 Task: Look for space in Walnut Grove, Canada from 2nd September, 2023 to 6th September, 2023 for 2 adults in price range Rs.15000 to Rs.20000. Place can be entire place with 1  bedroom having 1 bed and 1 bathroom. Property type can be house, flat, guest house, hotel. Booking option can be shelf check-in. Required host language is English.
Action: Mouse moved to (498, 100)
Screenshot: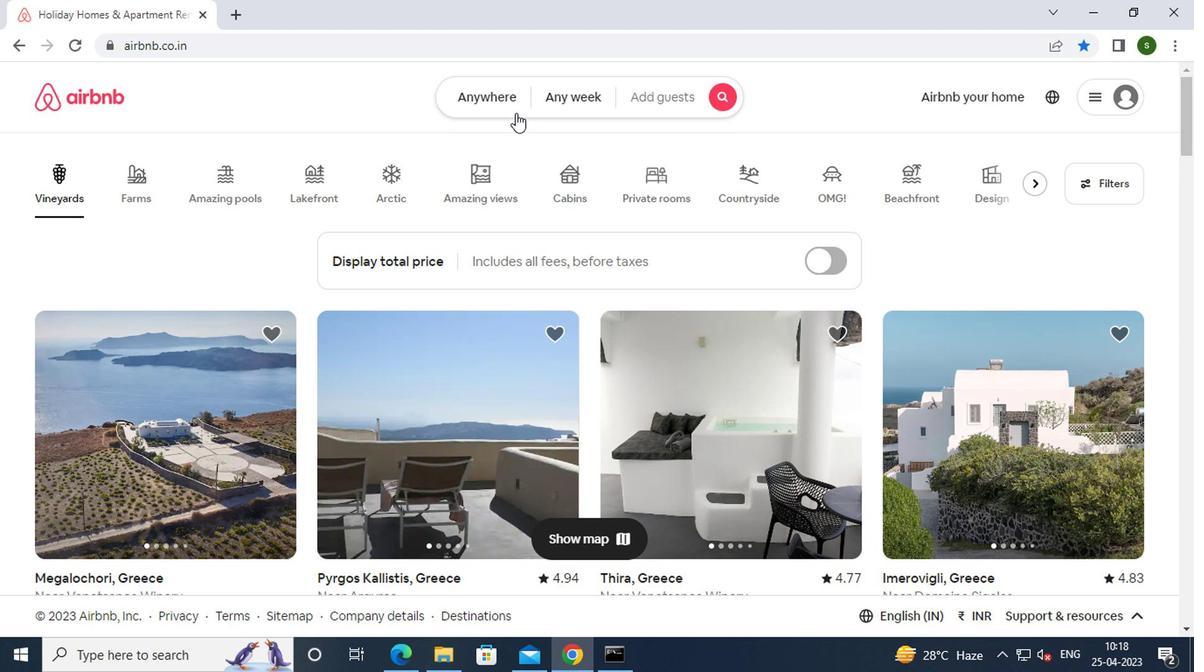 
Action: Mouse pressed left at (498, 100)
Screenshot: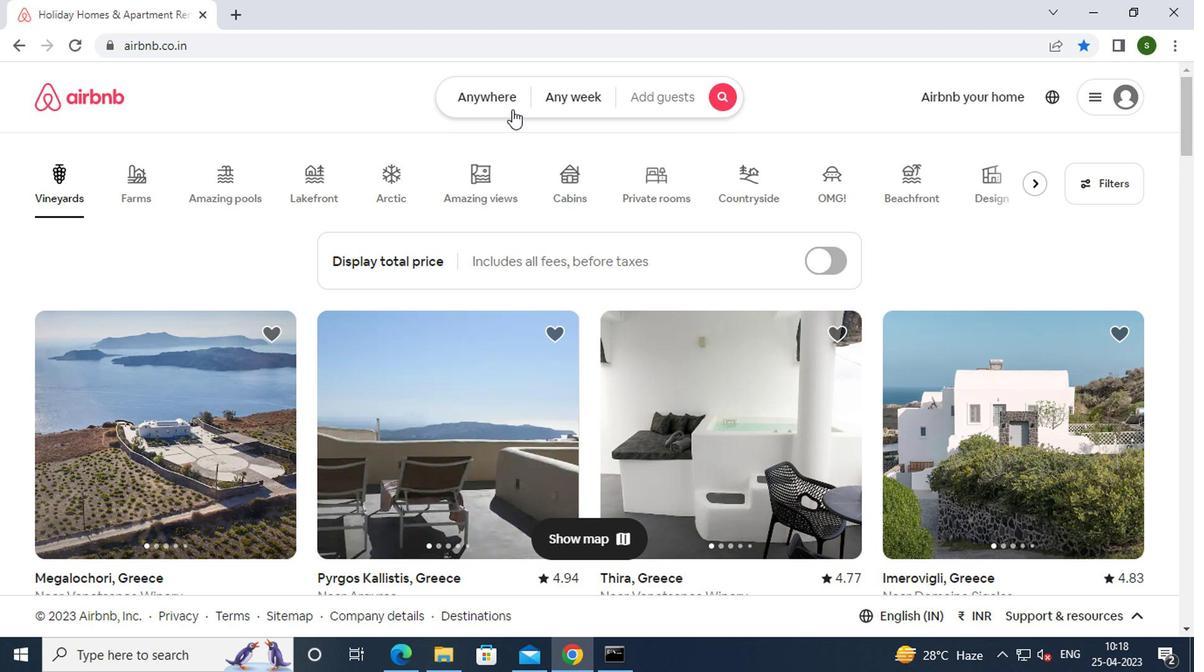 
Action: Mouse moved to (383, 154)
Screenshot: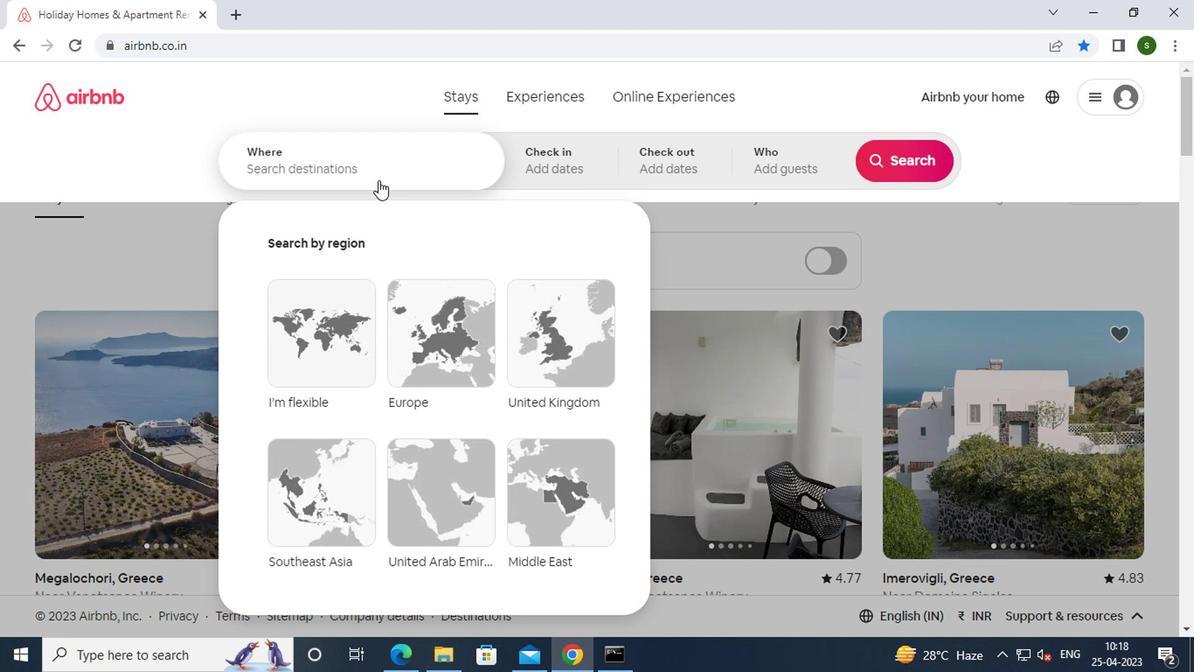 
Action: Mouse pressed left at (383, 154)
Screenshot: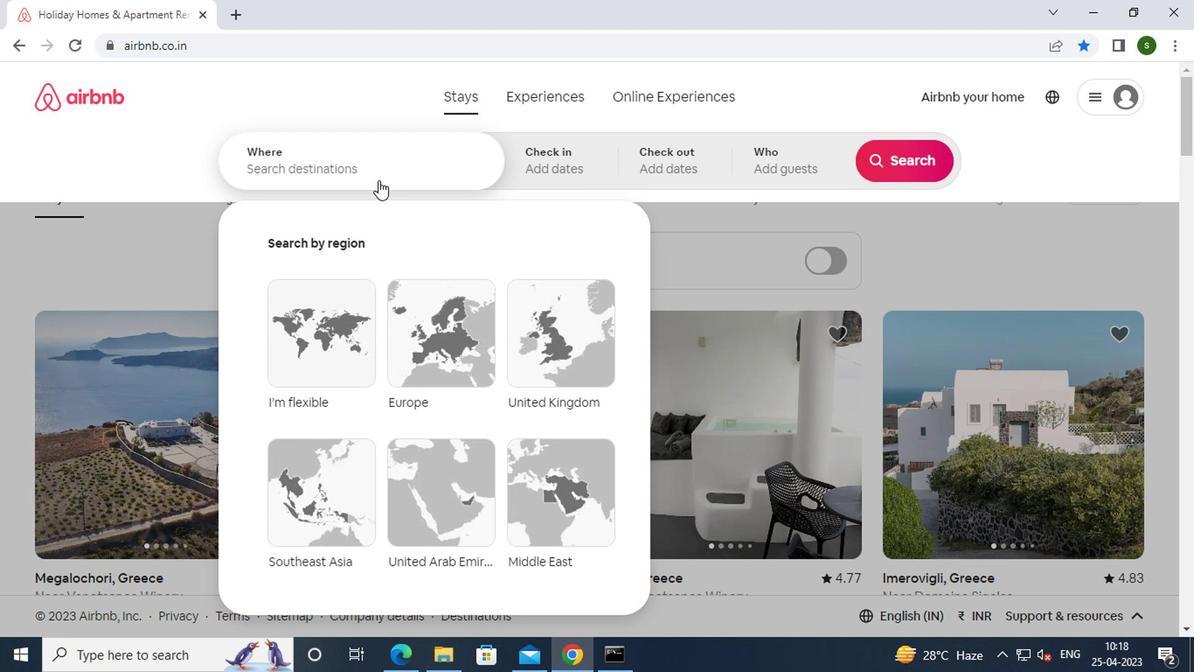 
Action: Mouse moved to (369, 155)
Screenshot: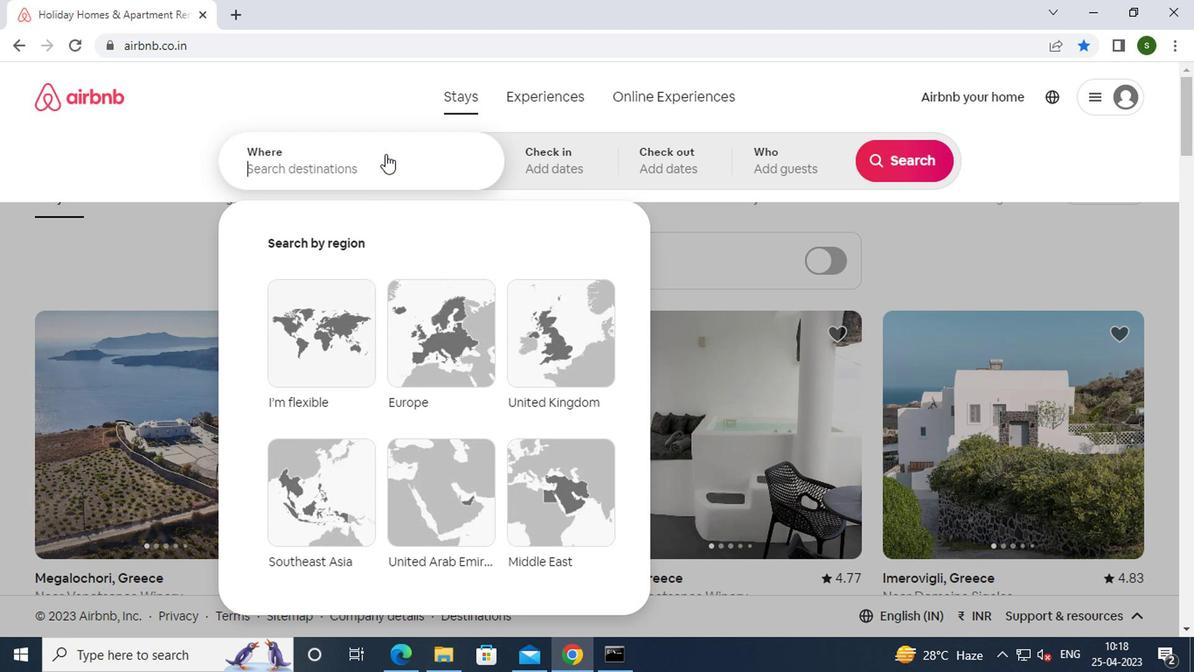 
Action: Key pressed w<Key.caps_lock>alnut<Key.space><Key.caps_lock>g<Key.caps_lock>rove,<Key.space><Key.caps_lock>c<Key.caps_lock>anada<Key.enter>
Screenshot: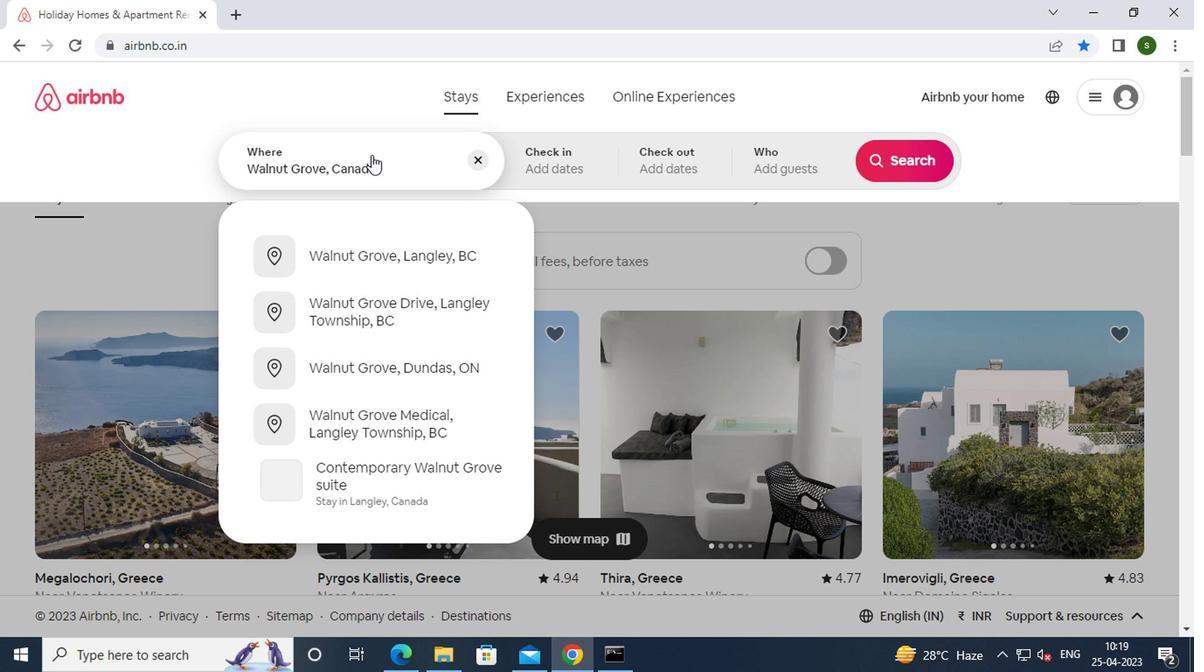 
Action: Mouse moved to (897, 301)
Screenshot: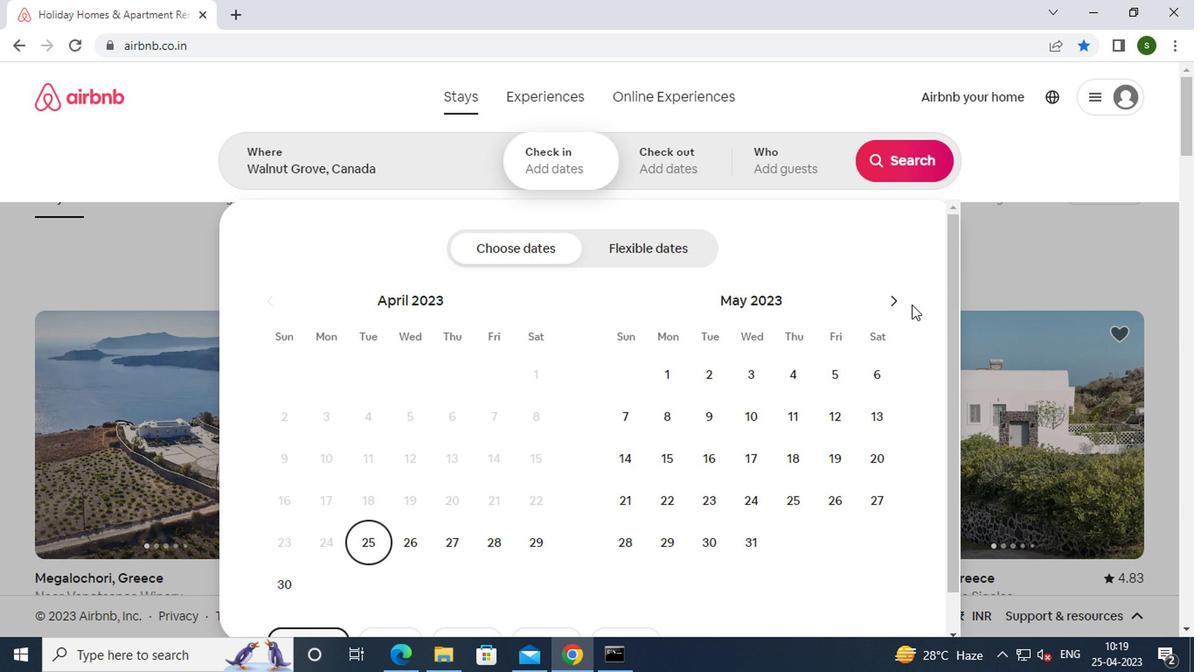 
Action: Mouse pressed left at (897, 301)
Screenshot: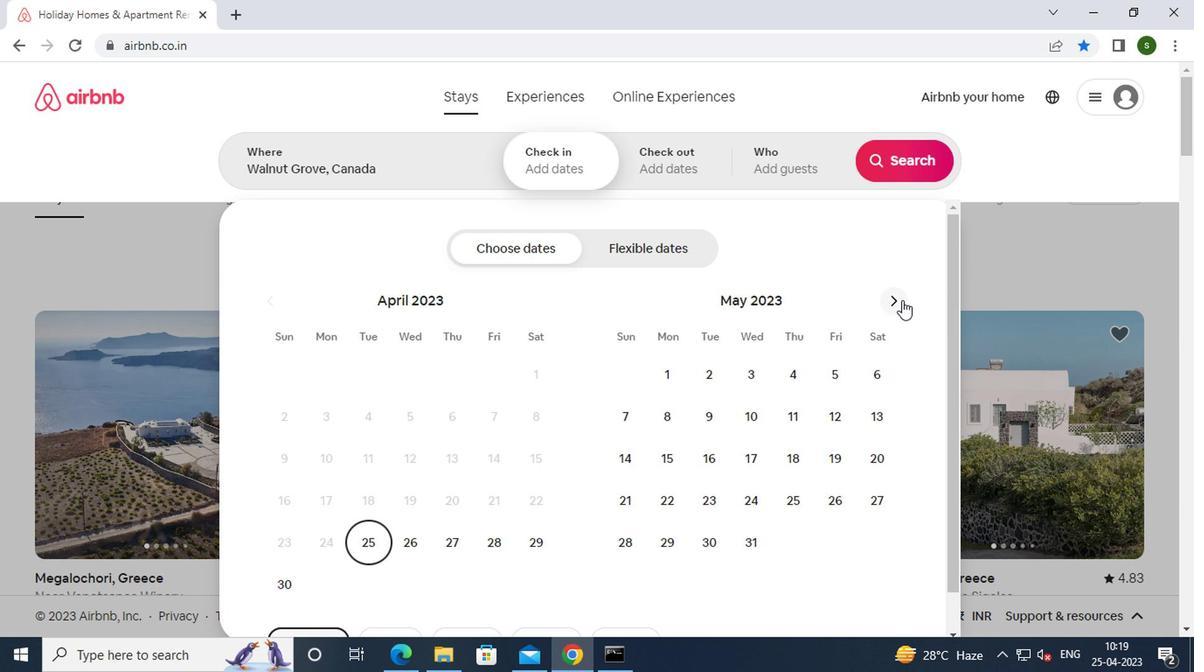 
Action: Mouse pressed left at (897, 301)
Screenshot: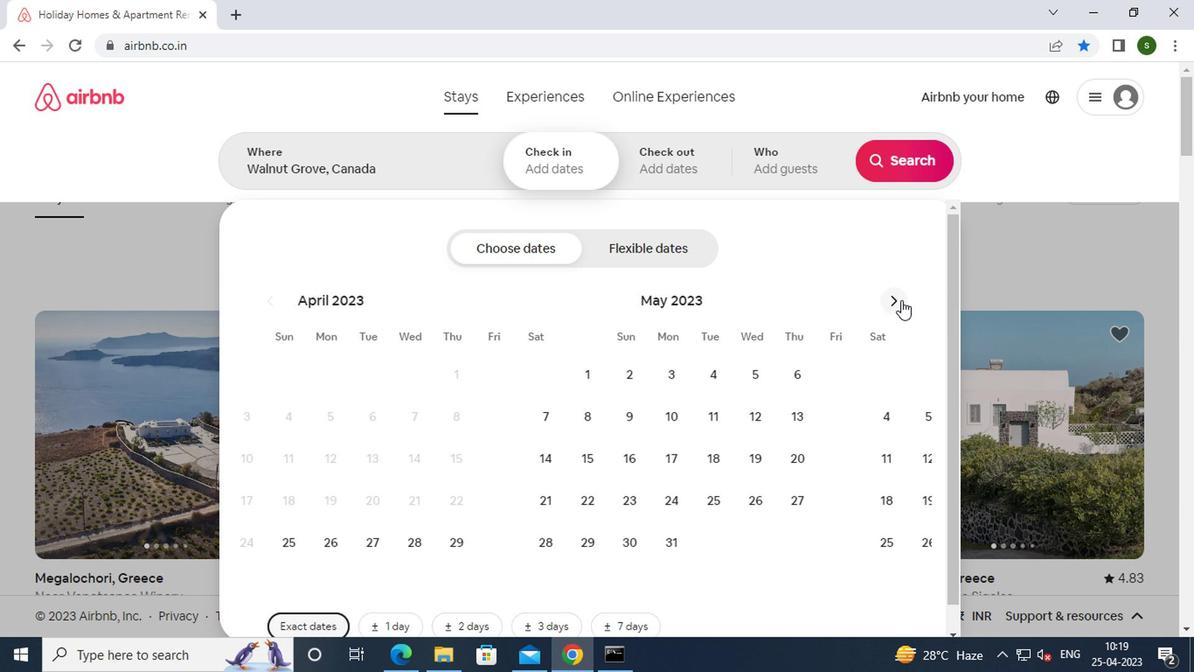 
Action: Mouse pressed left at (897, 301)
Screenshot: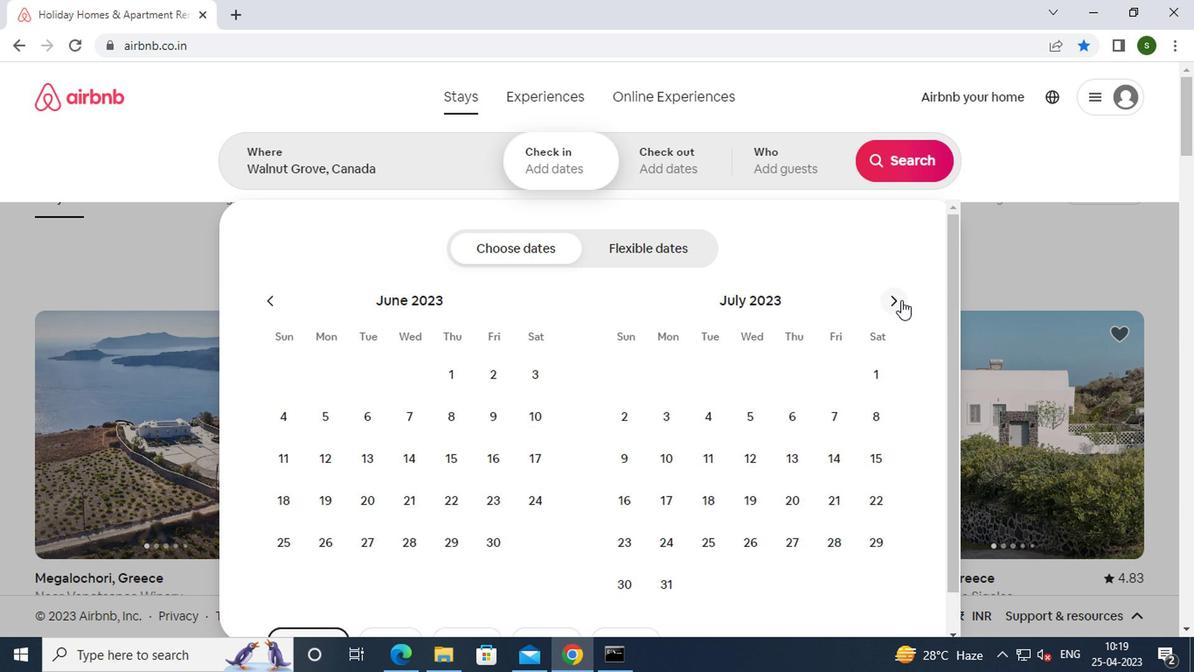 
Action: Mouse pressed left at (897, 301)
Screenshot: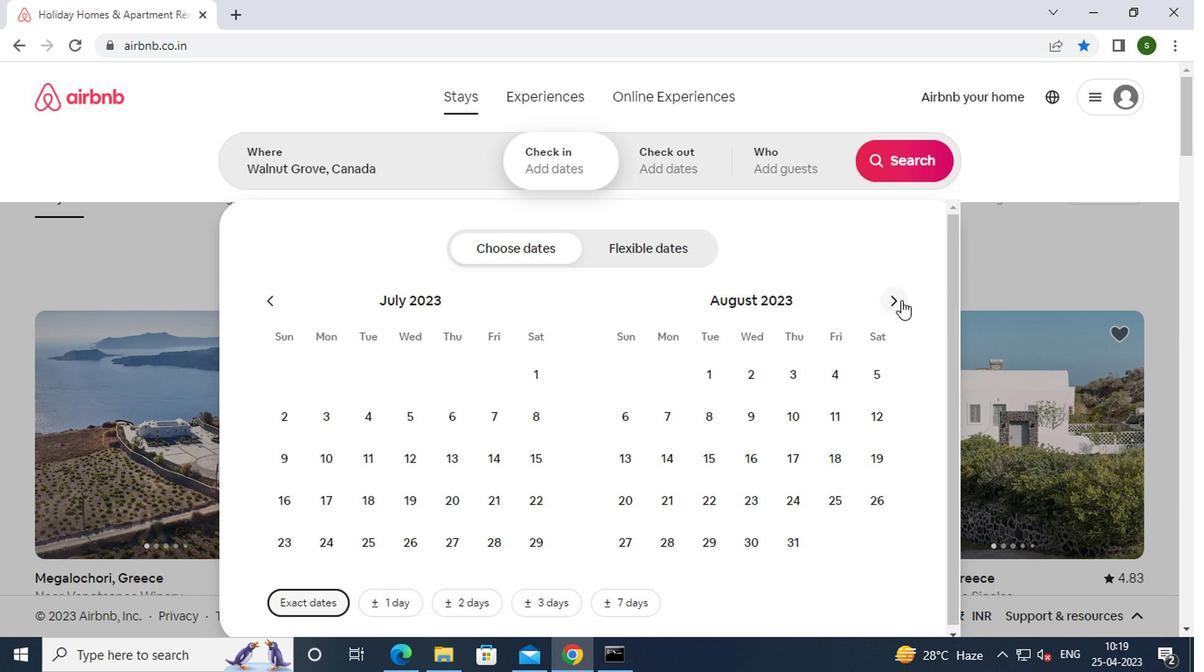 
Action: Mouse moved to (870, 365)
Screenshot: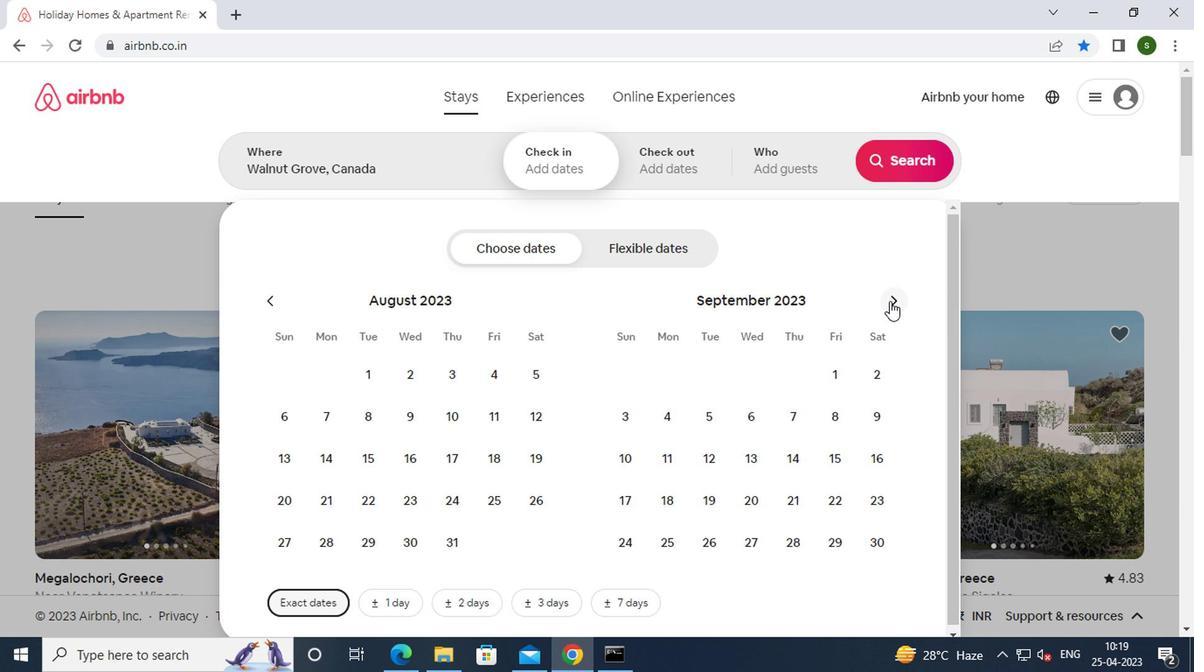 
Action: Mouse pressed left at (870, 365)
Screenshot: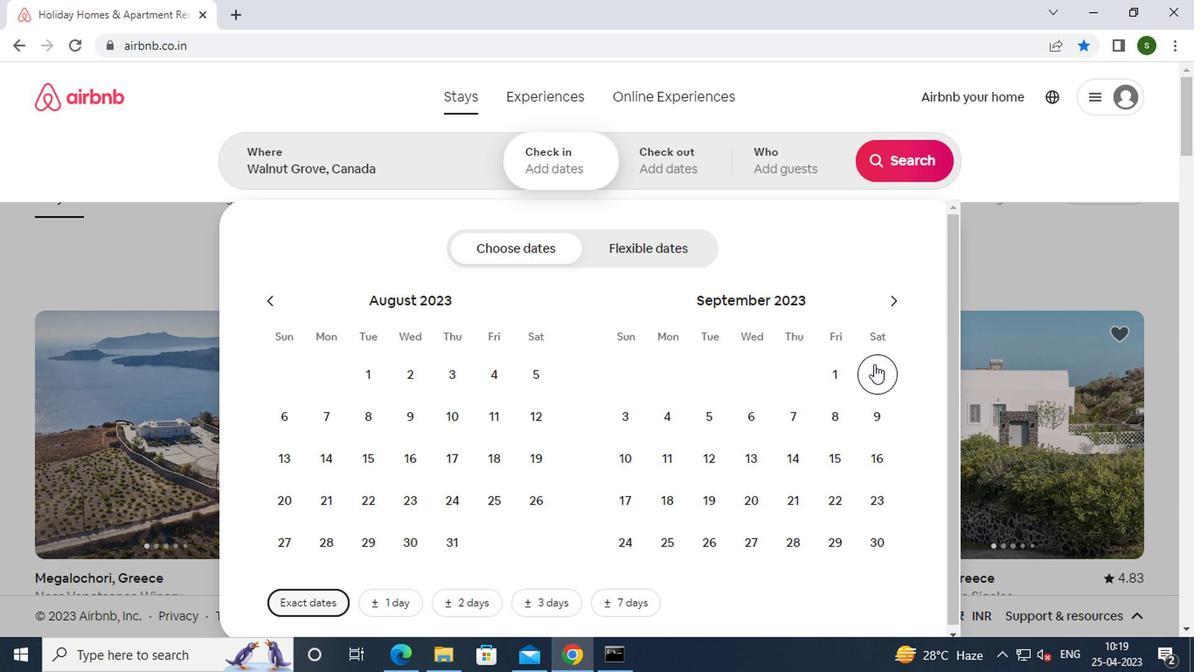 
Action: Mouse moved to (762, 411)
Screenshot: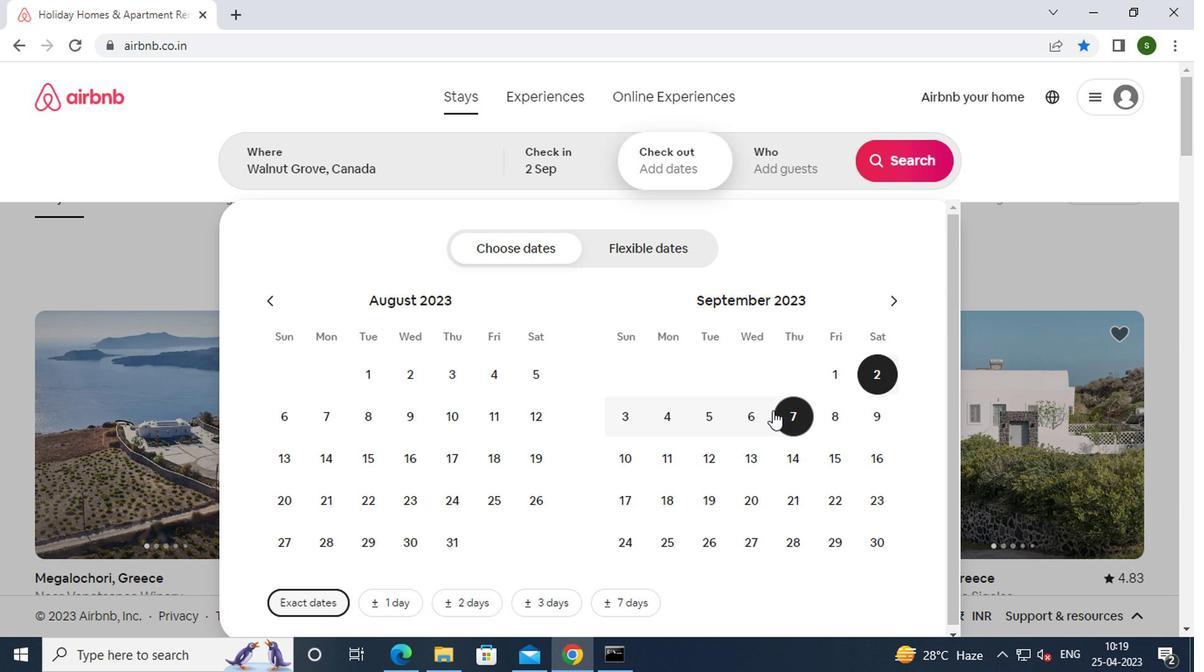
Action: Mouse pressed left at (762, 411)
Screenshot: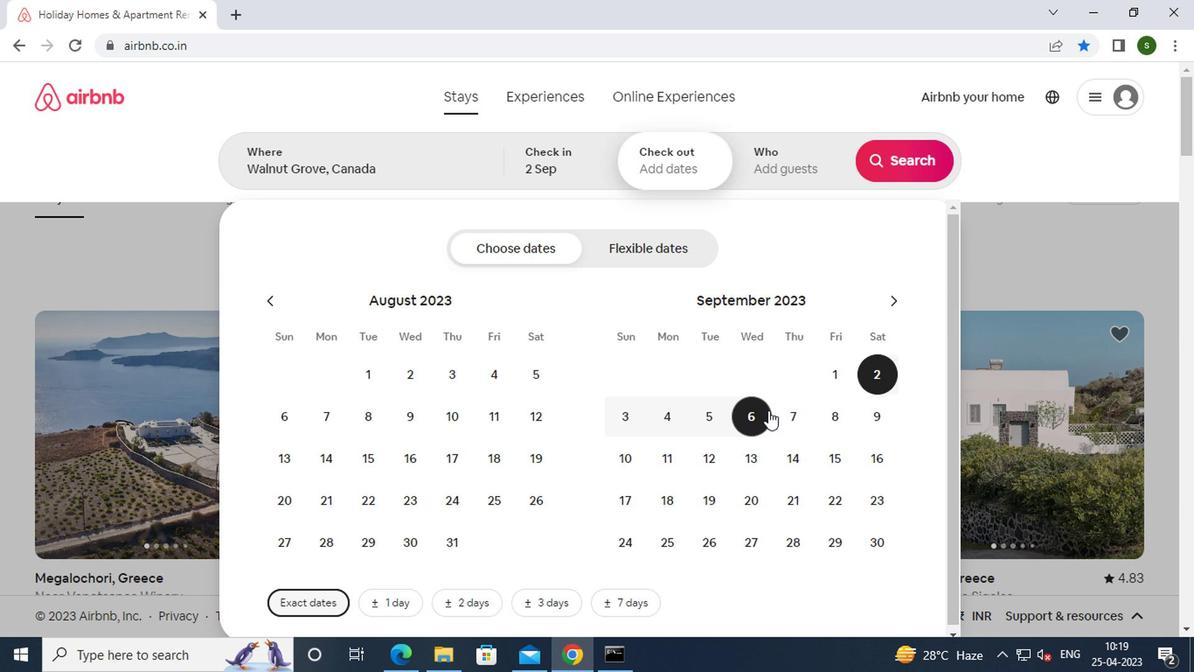
Action: Mouse moved to (789, 166)
Screenshot: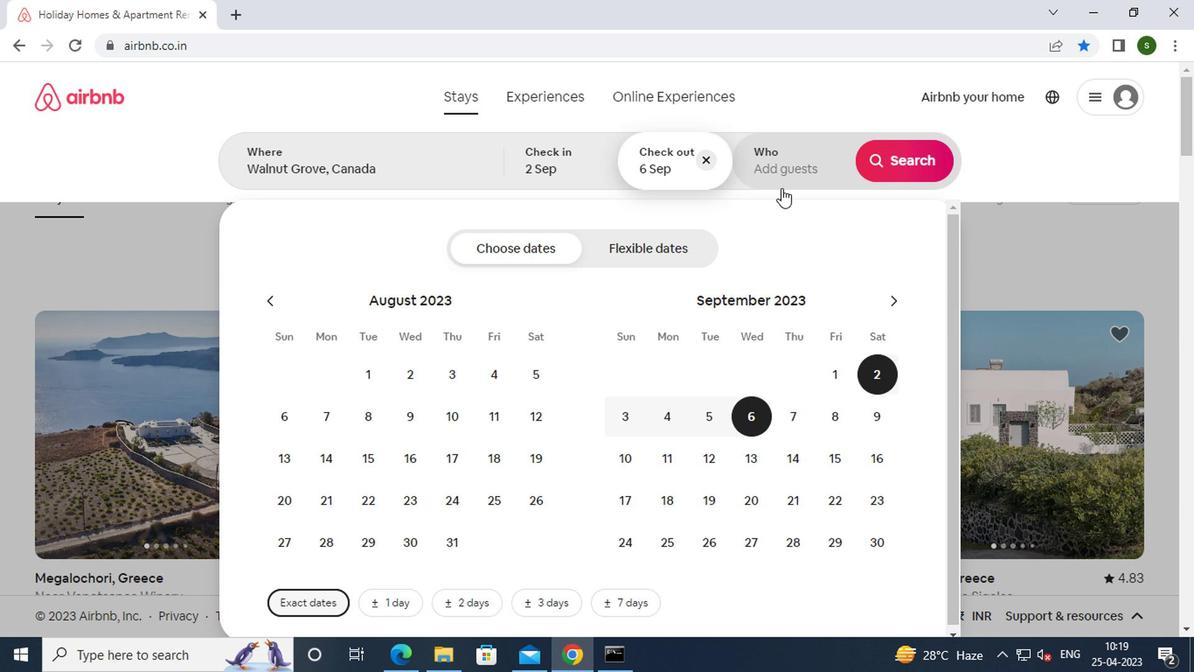 
Action: Mouse pressed left at (789, 166)
Screenshot: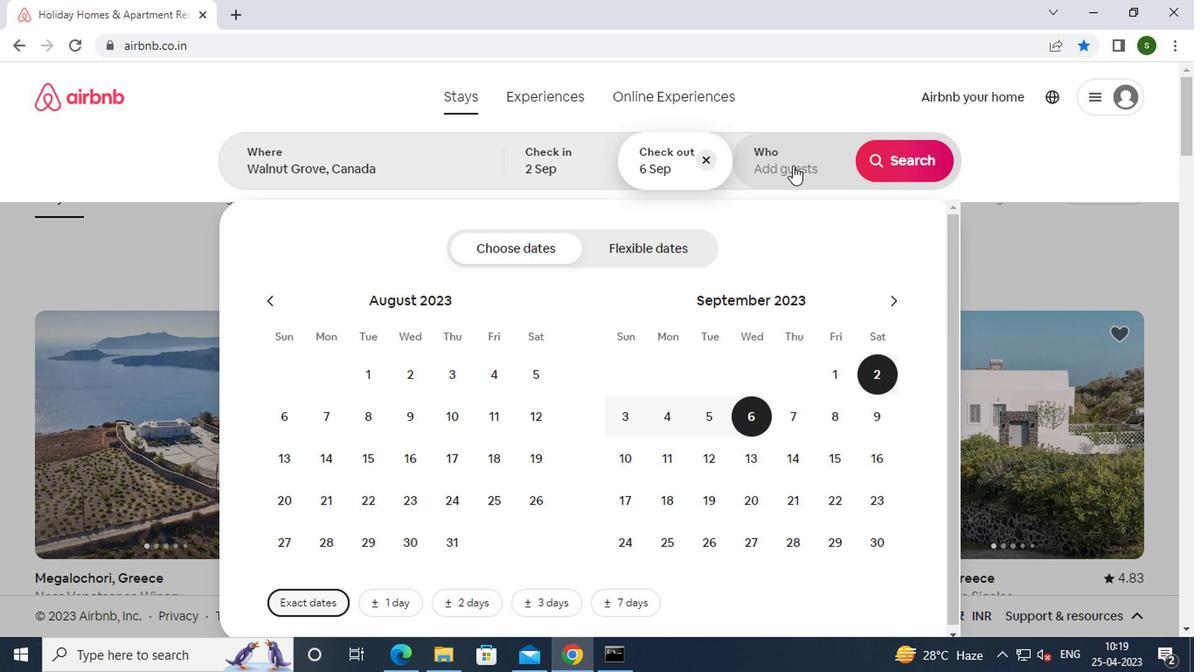 
Action: Mouse moved to (907, 257)
Screenshot: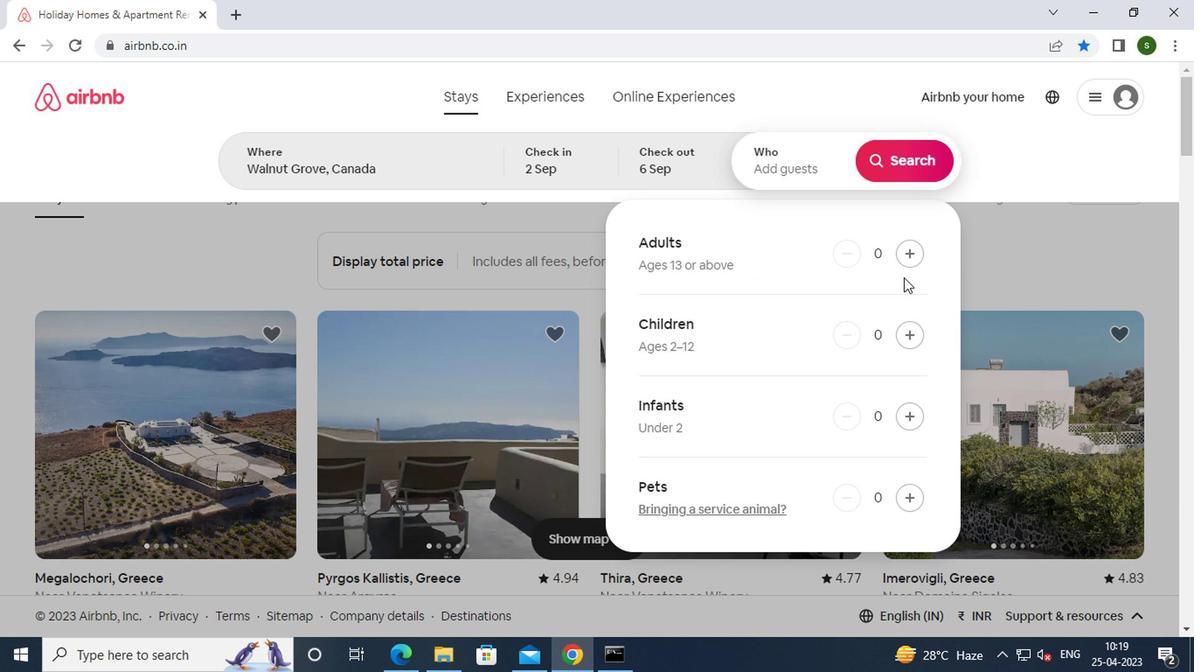 
Action: Mouse pressed left at (907, 257)
Screenshot: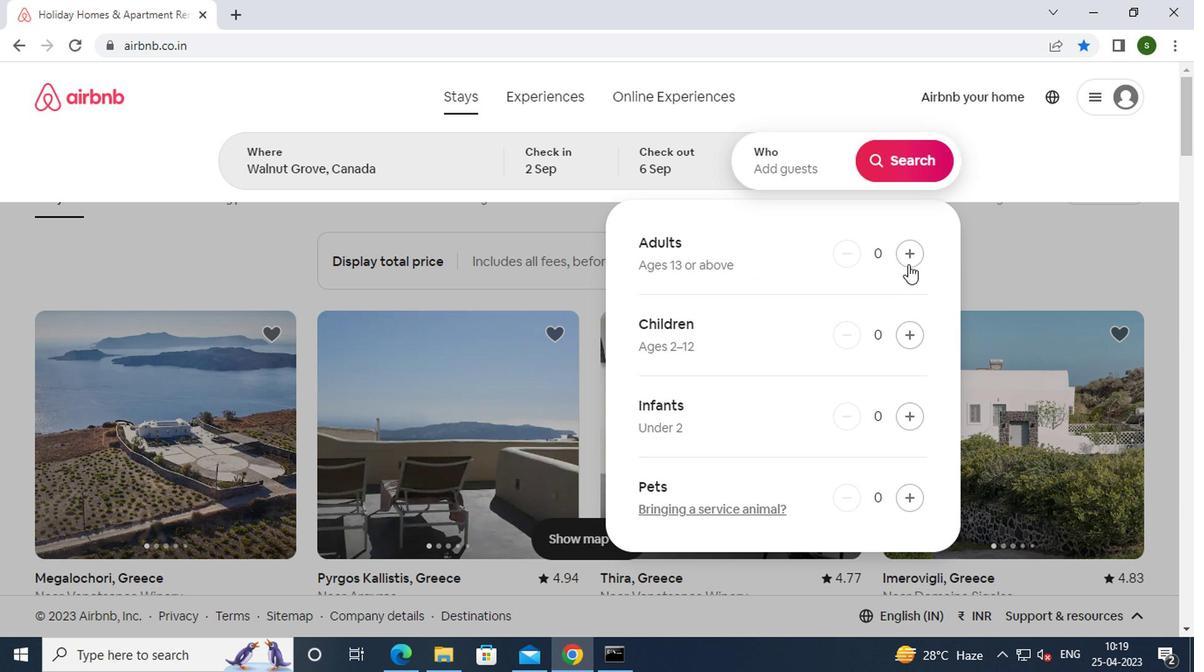 
Action: Mouse pressed left at (907, 257)
Screenshot: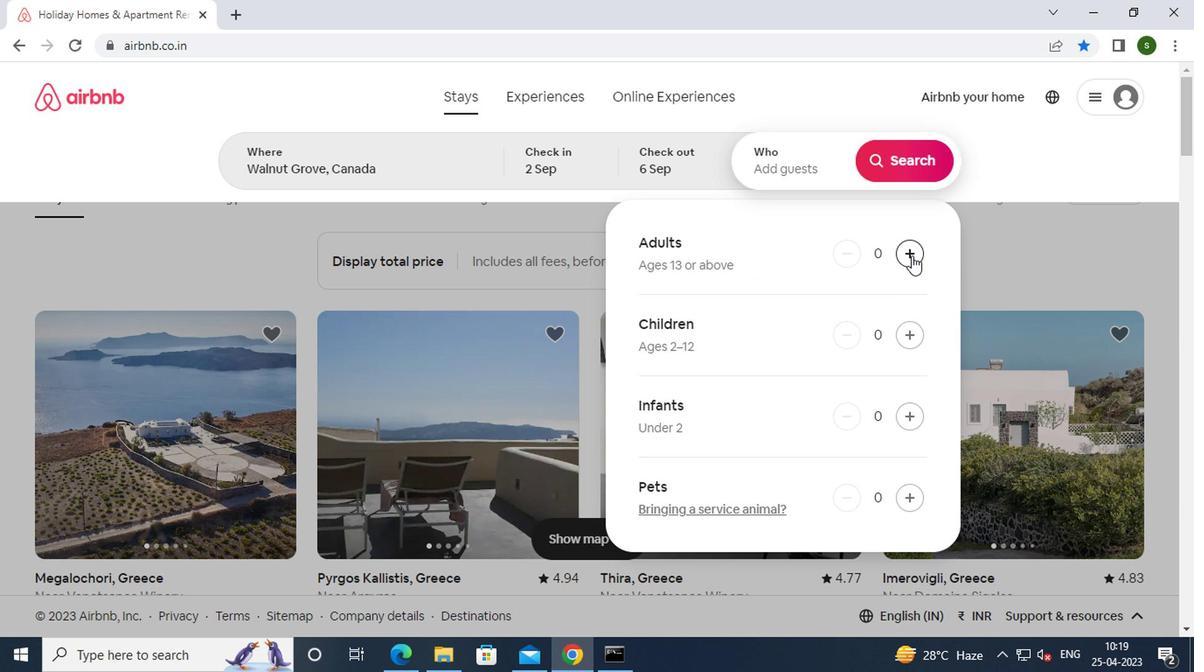 
Action: Mouse moved to (916, 145)
Screenshot: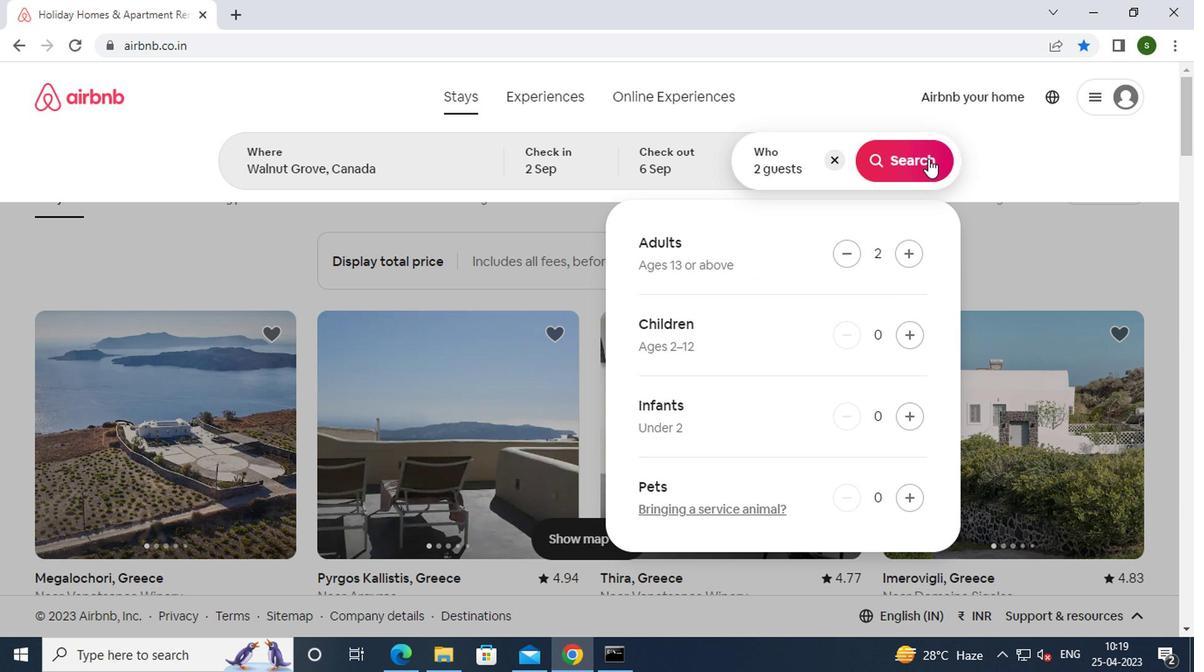 
Action: Mouse pressed left at (916, 145)
Screenshot: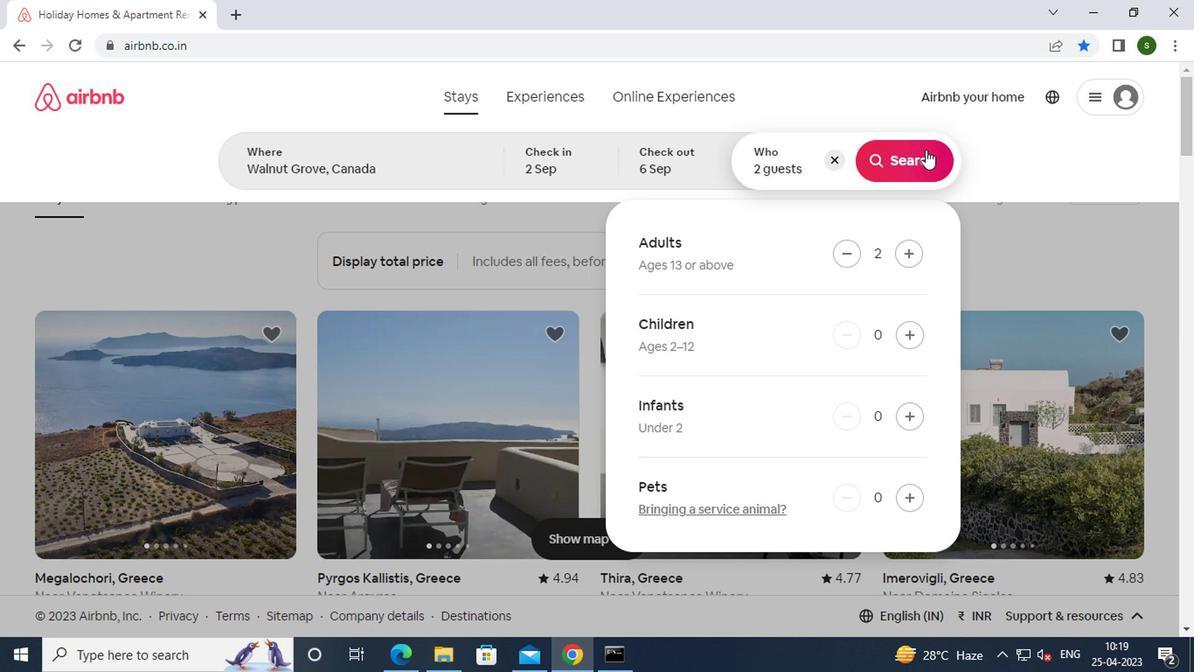 
Action: Mouse moved to (1108, 169)
Screenshot: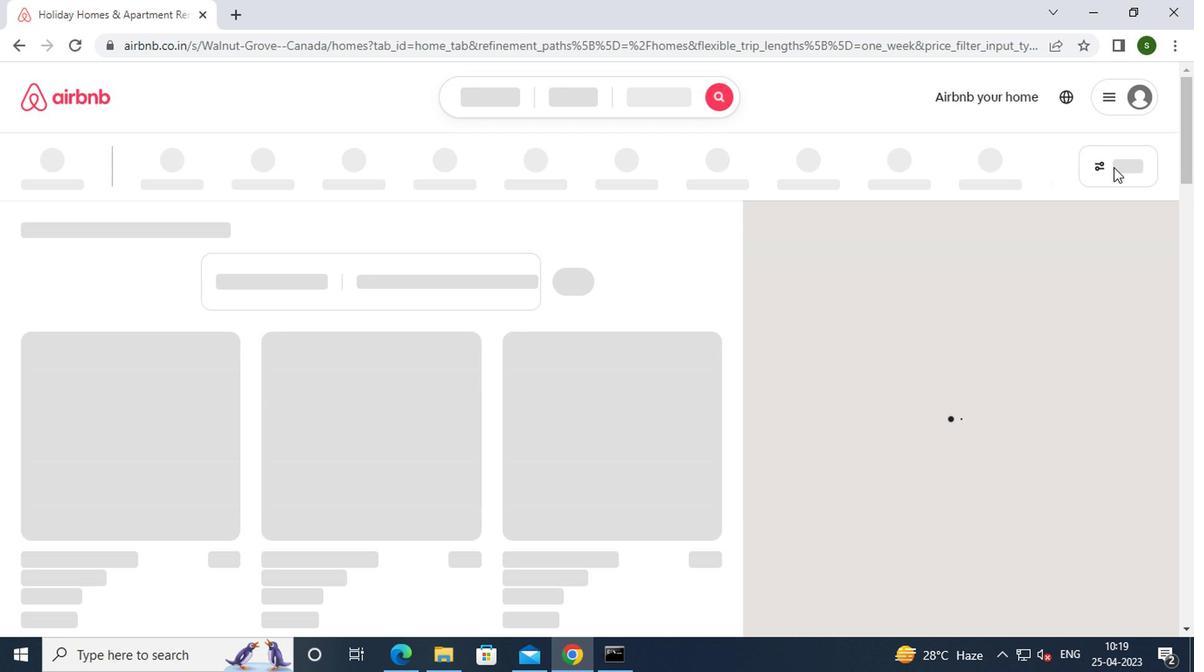 
Action: Mouse pressed left at (1108, 169)
Screenshot: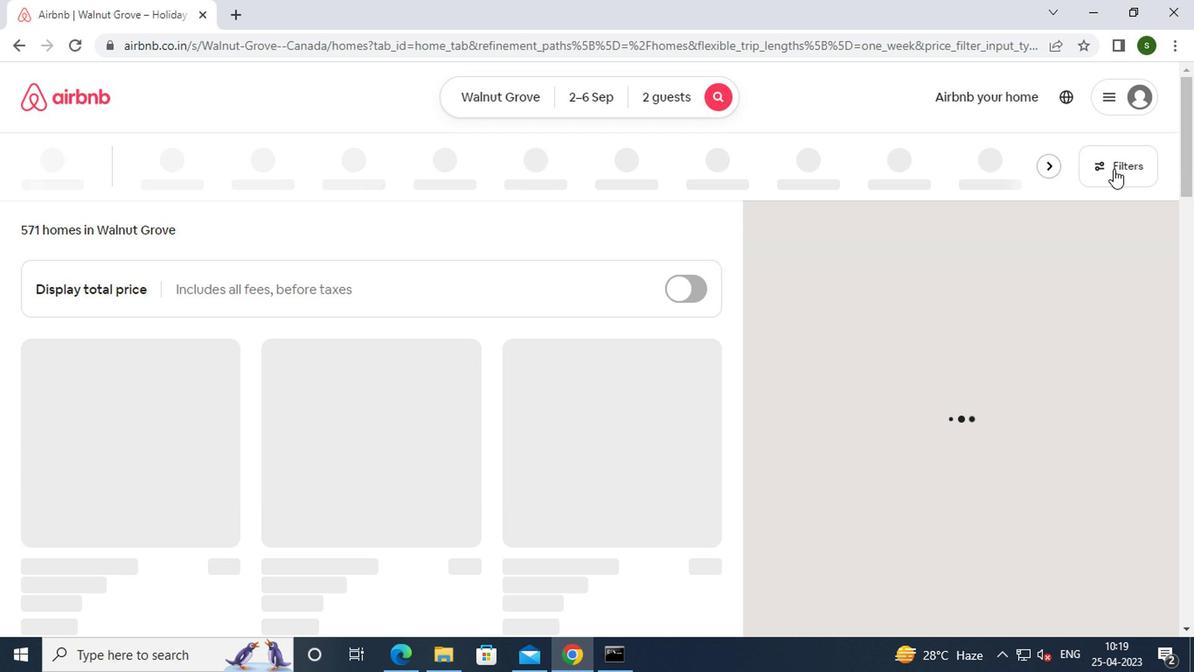
Action: Mouse moved to (447, 380)
Screenshot: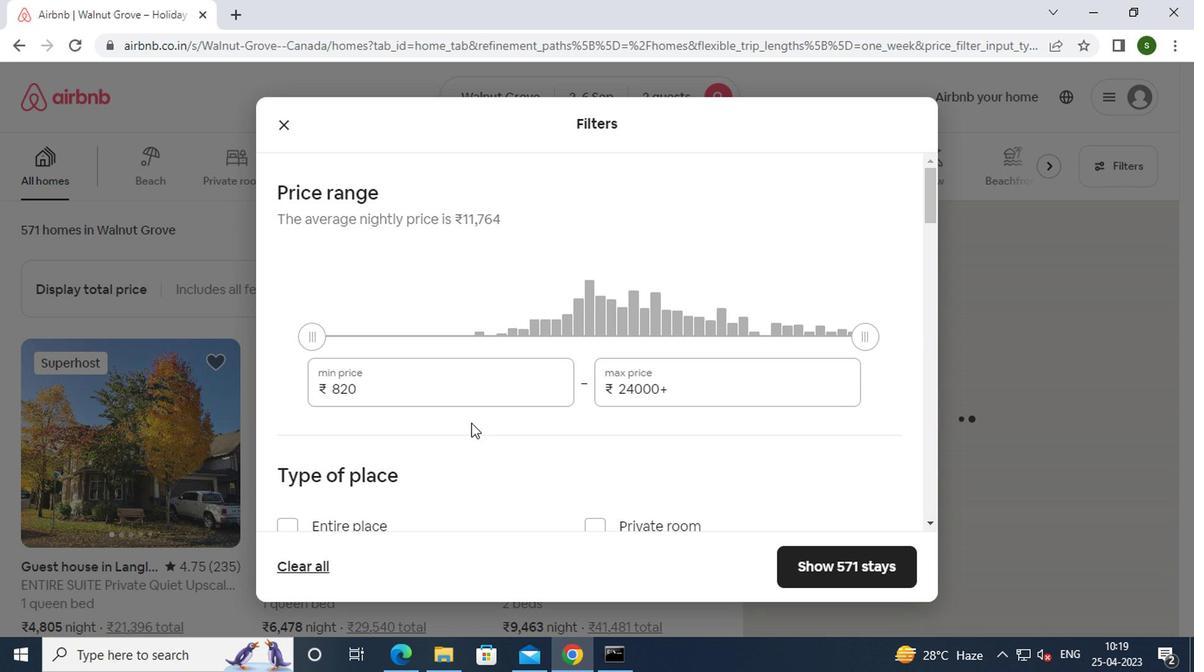 
Action: Mouse pressed left at (447, 380)
Screenshot: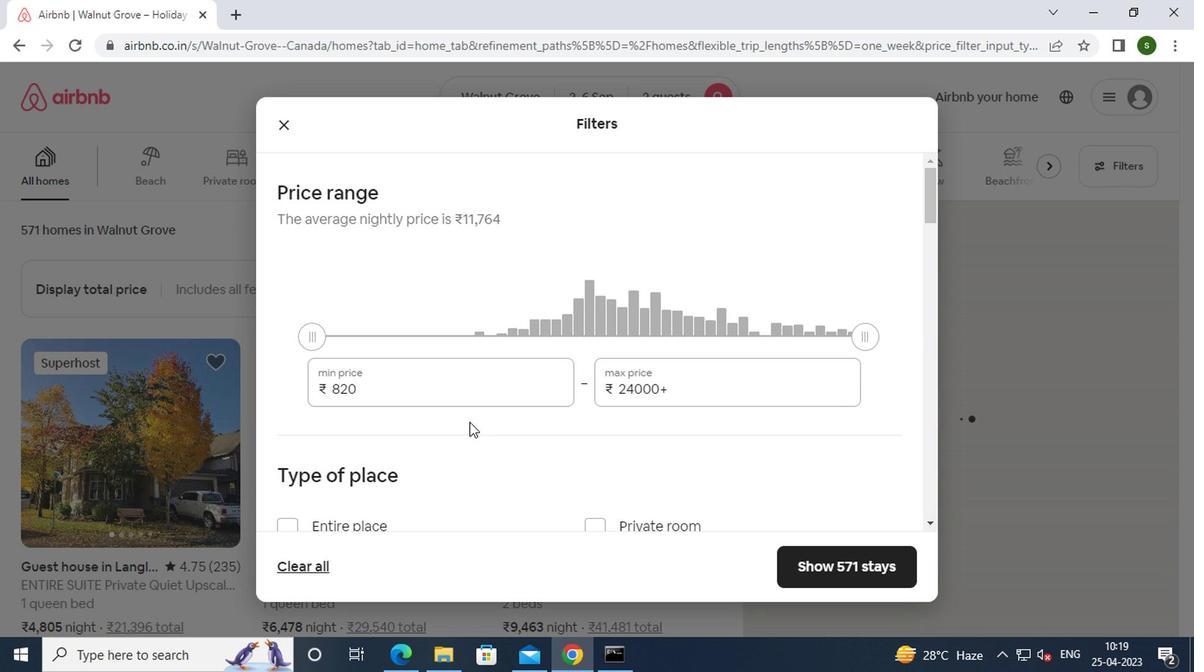 
Action: Mouse moved to (443, 381)
Screenshot: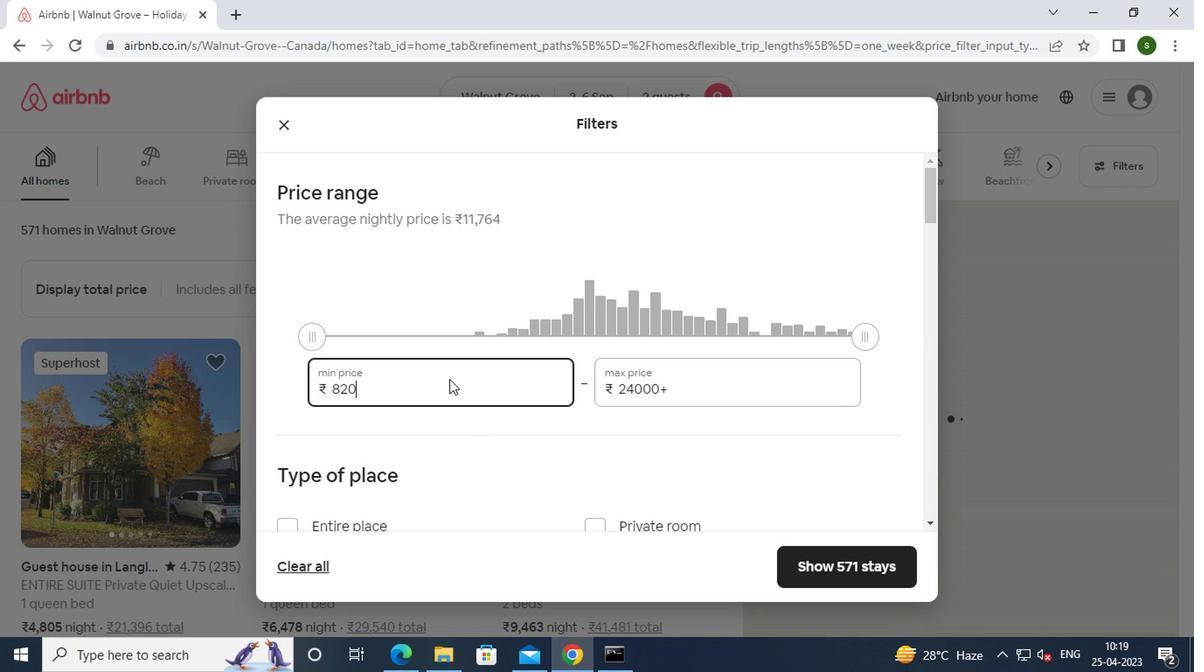 
Action: Key pressed <Key.backspace><Key.backspace><Key.backspace><Key.backspace><Key.backspace><Key.backspace><Key.backspace>15000
Screenshot: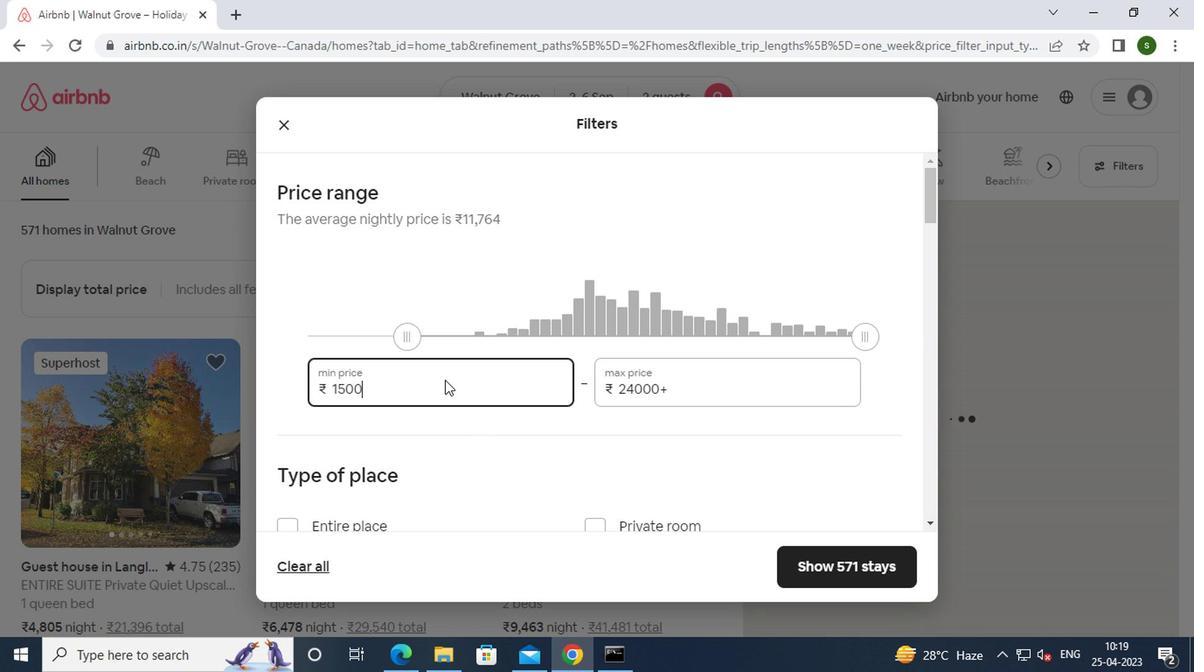 
Action: Mouse moved to (678, 393)
Screenshot: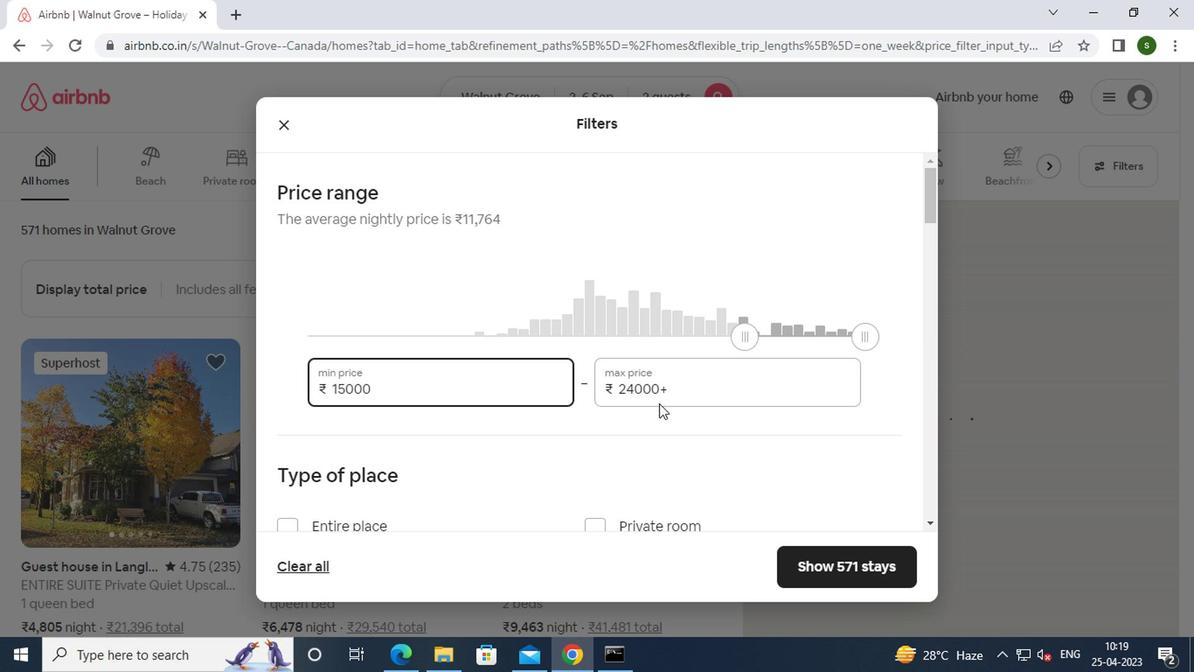 
Action: Mouse pressed left at (678, 393)
Screenshot: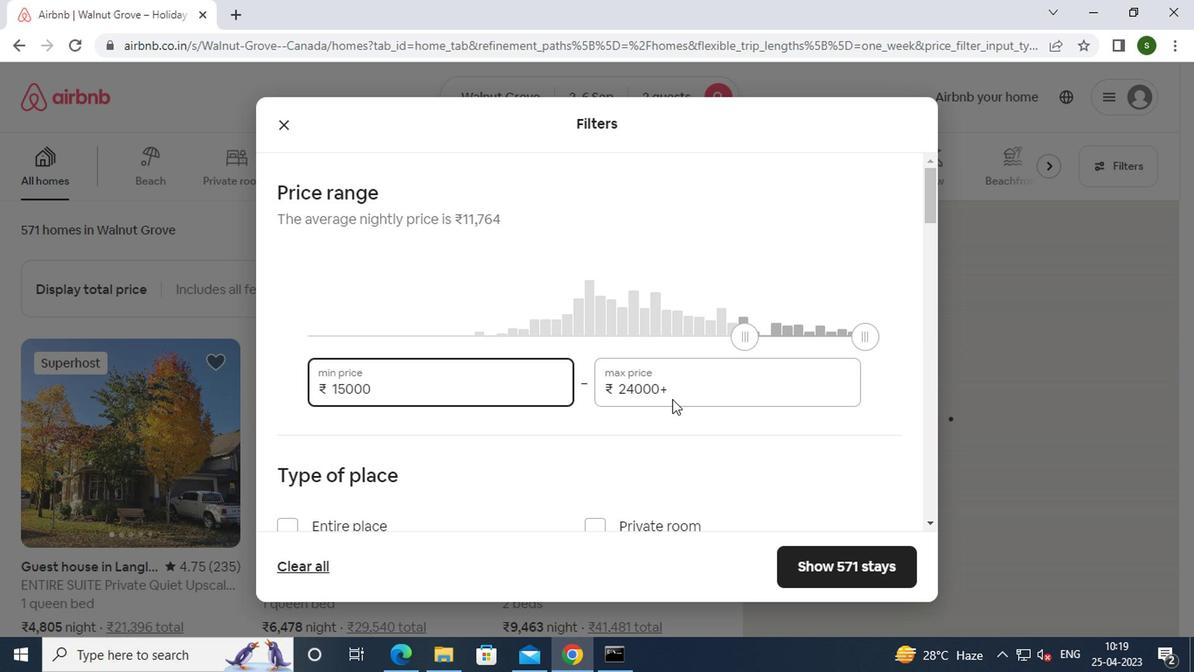 
Action: Key pressed <Key.backspace><Key.backspace><Key.backspace><Key.backspace><Key.backspace><Key.backspace><Key.backspace><Key.backspace><Key.backspace><Key.backspace><Key.backspace><Key.backspace>20000
Screenshot: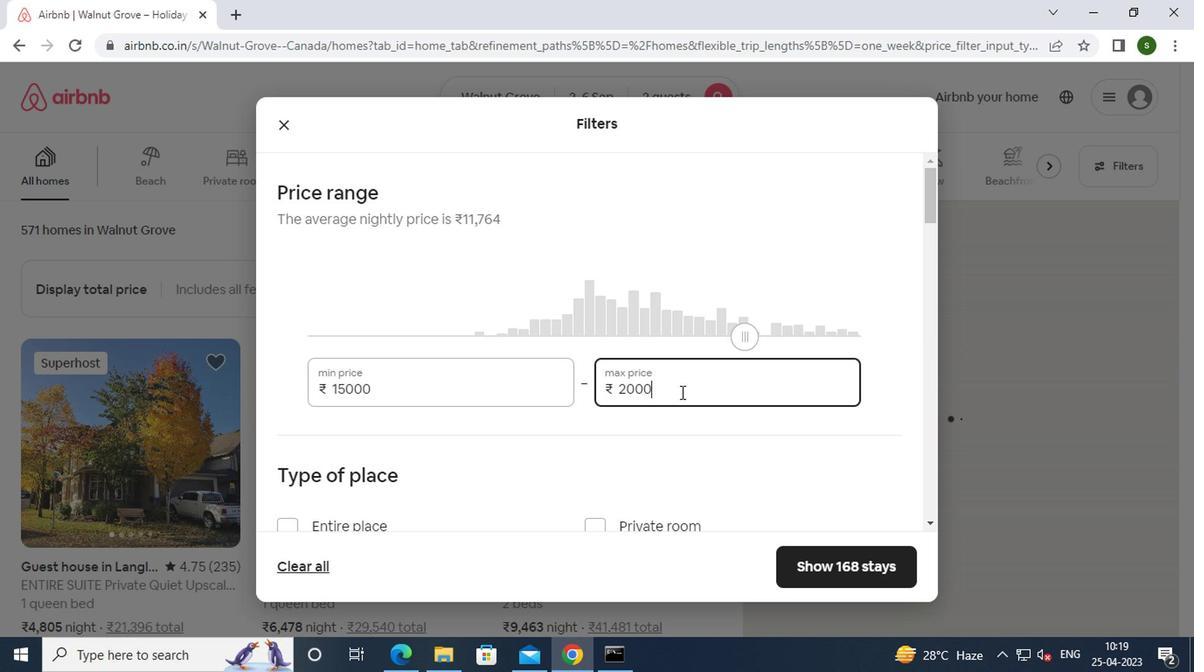 
Action: Mouse moved to (622, 402)
Screenshot: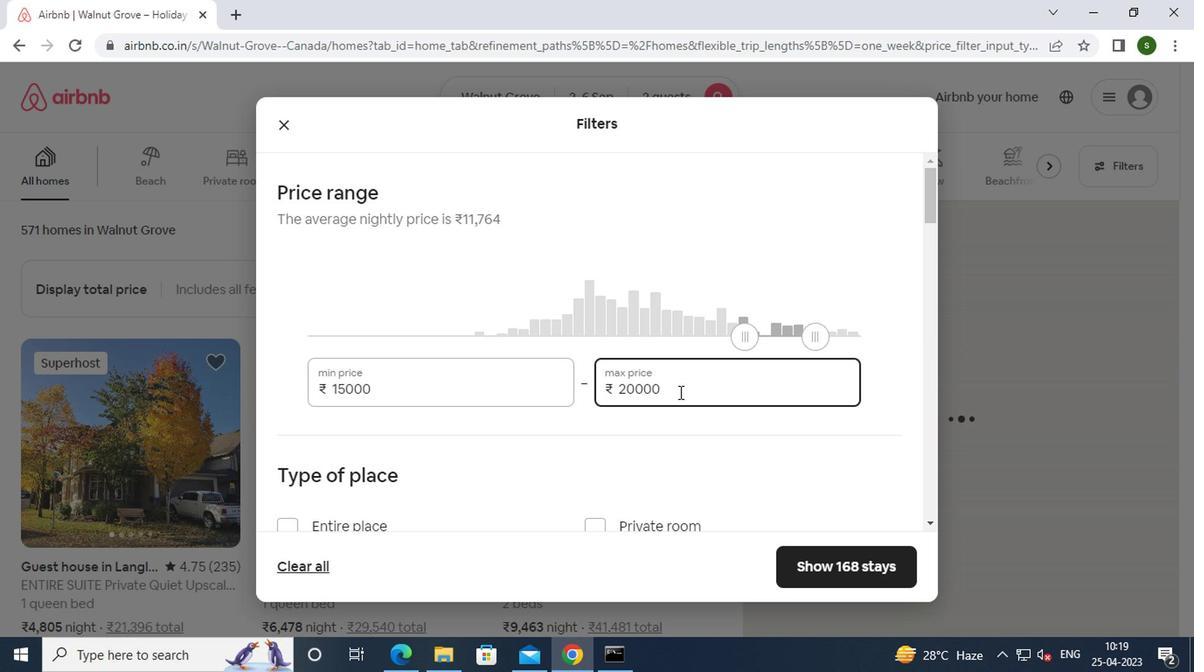 
Action: Mouse scrolled (622, 401) with delta (0, -1)
Screenshot: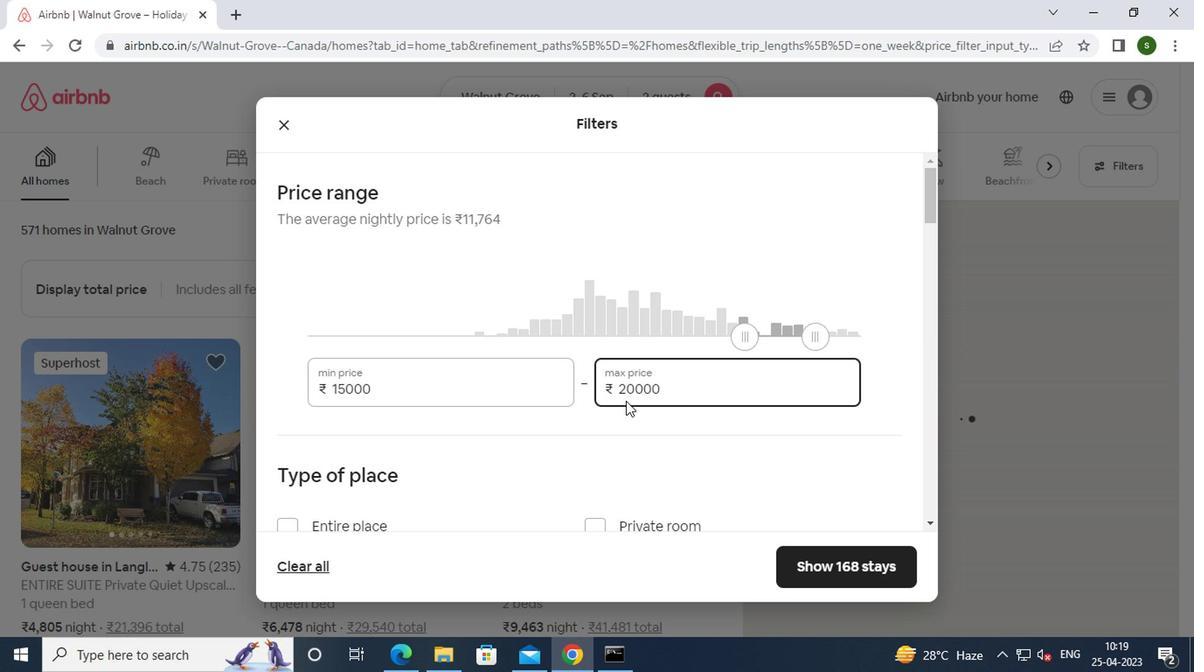 
Action: Mouse scrolled (622, 401) with delta (0, -1)
Screenshot: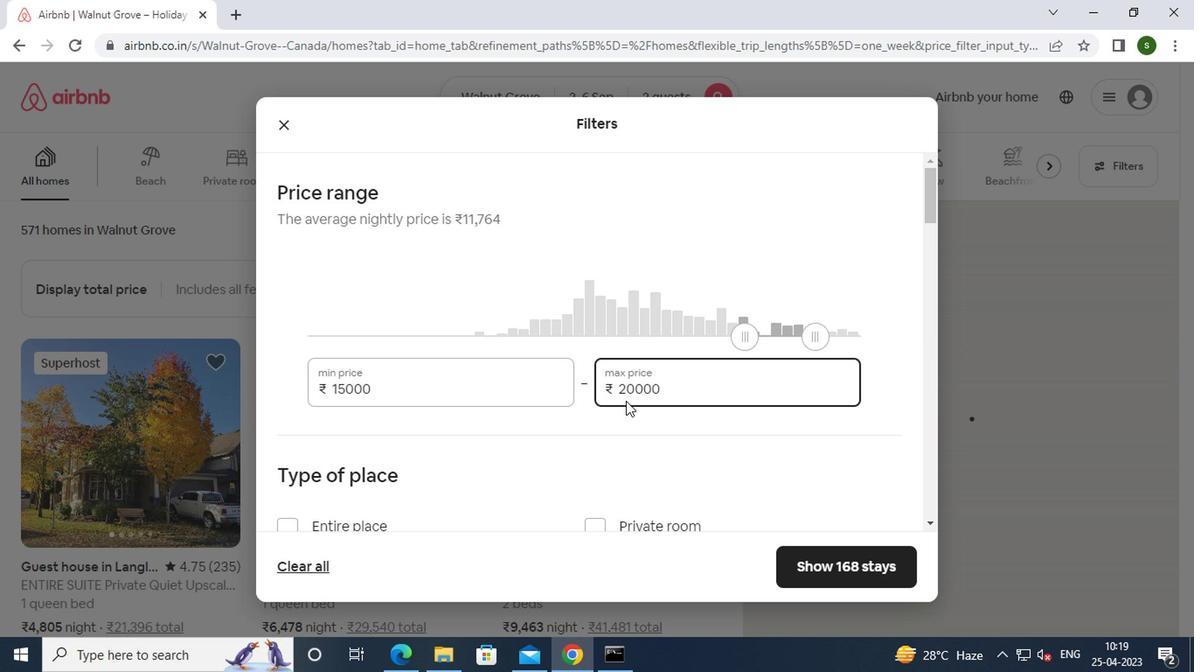 
Action: Mouse scrolled (622, 401) with delta (0, -1)
Screenshot: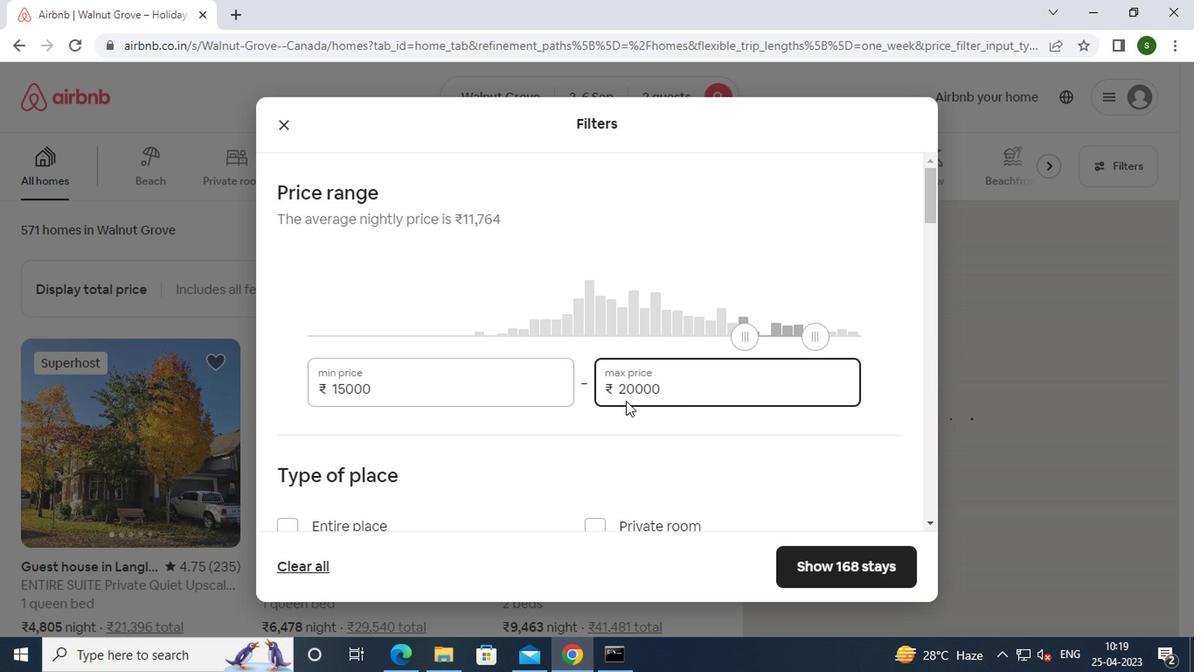 
Action: Mouse moved to (332, 274)
Screenshot: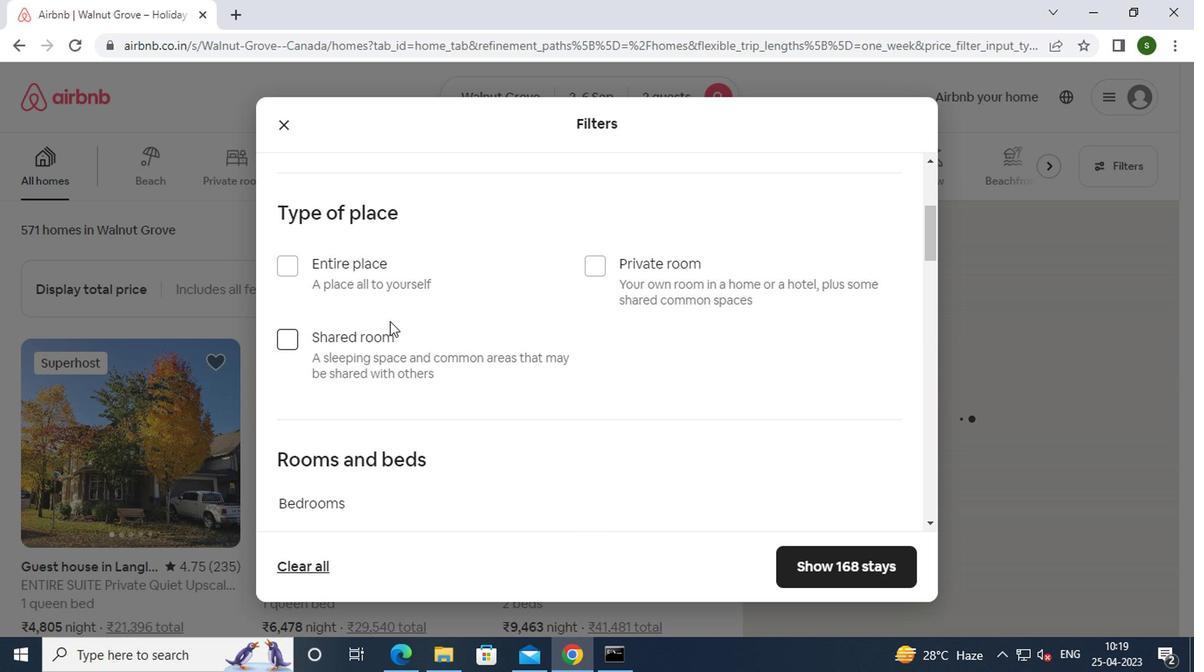 
Action: Mouse pressed left at (332, 274)
Screenshot: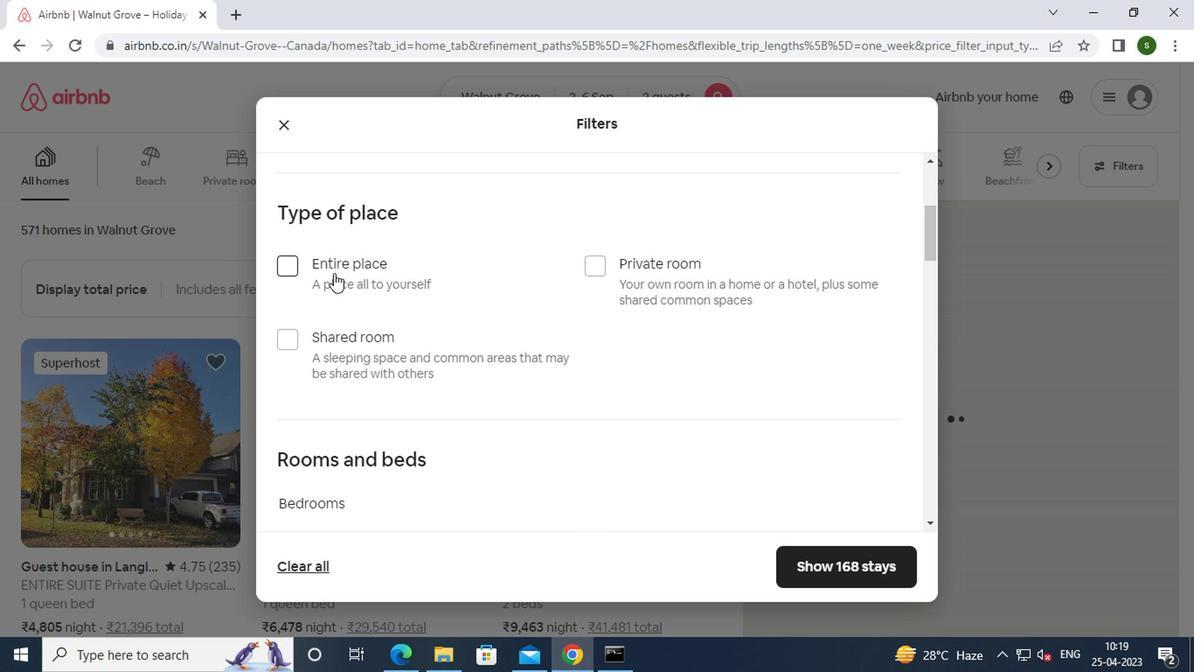 
Action: Mouse scrolled (332, 273) with delta (0, -1)
Screenshot: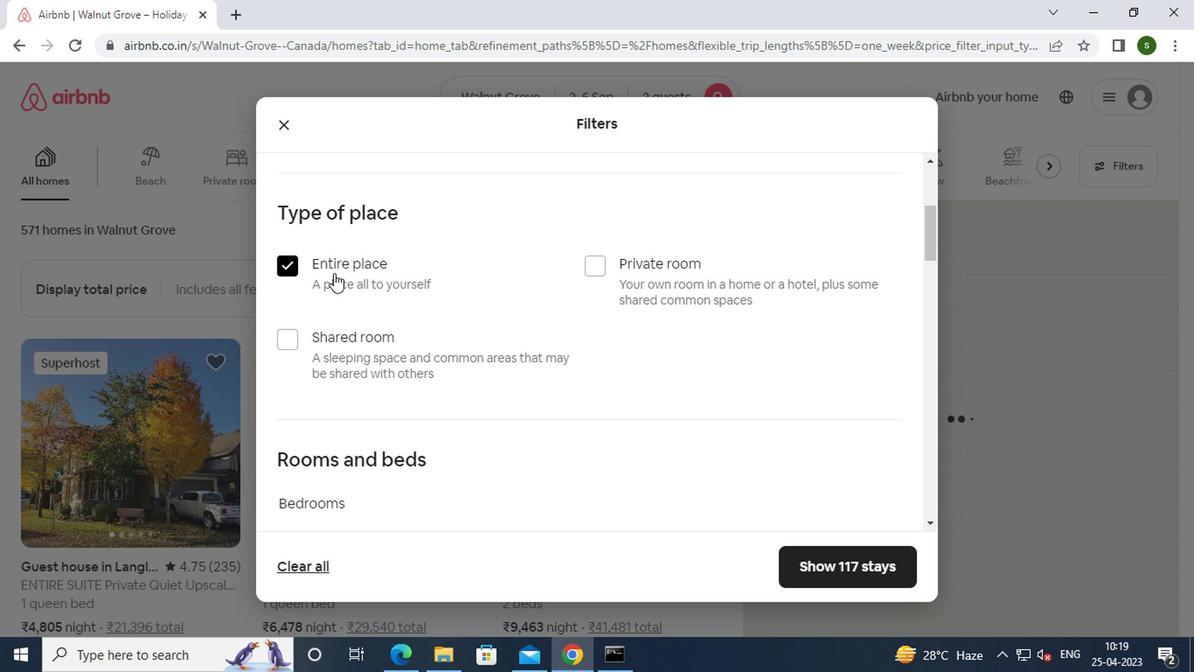 
Action: Mouse scrolled (332, 273) with delta (0, -1)
Screenshot: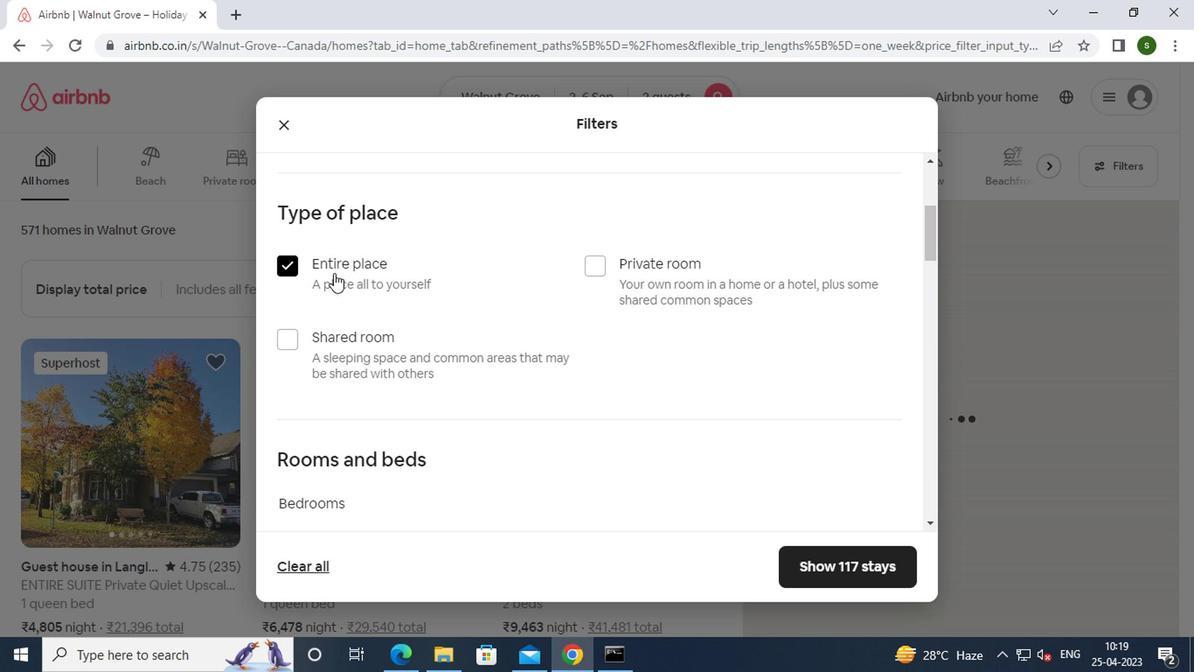 
Action: Mouse moved to (369, 370)
Screenshot: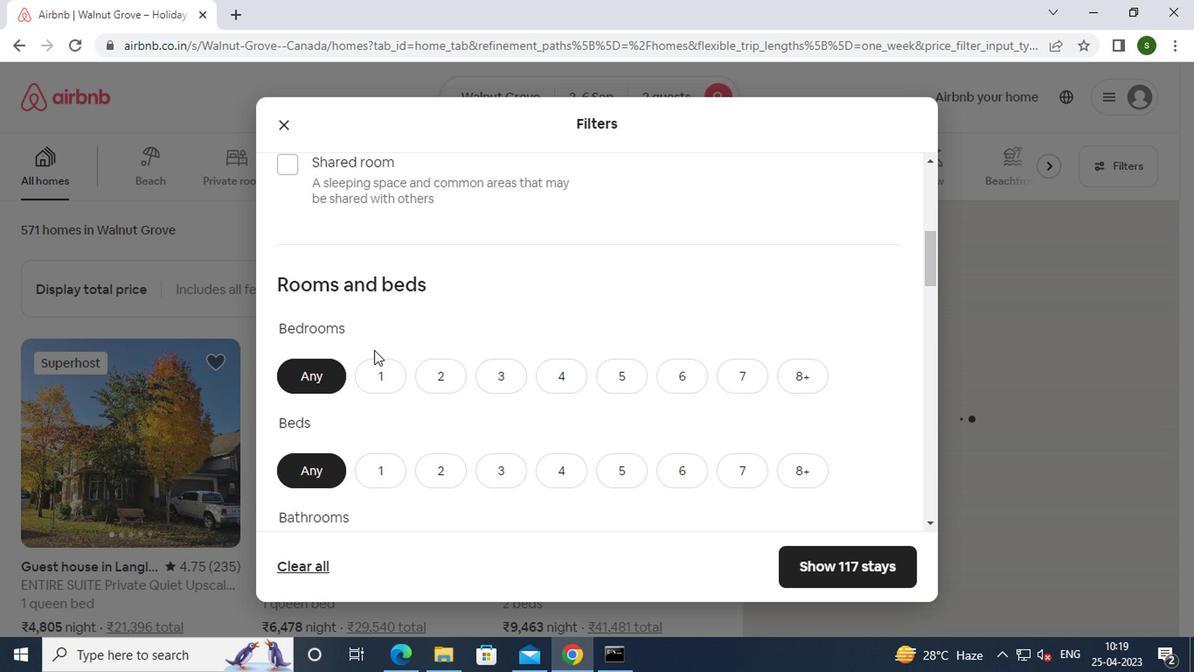 
Action: Mouse pressed left at (369, 370)
Screenshot: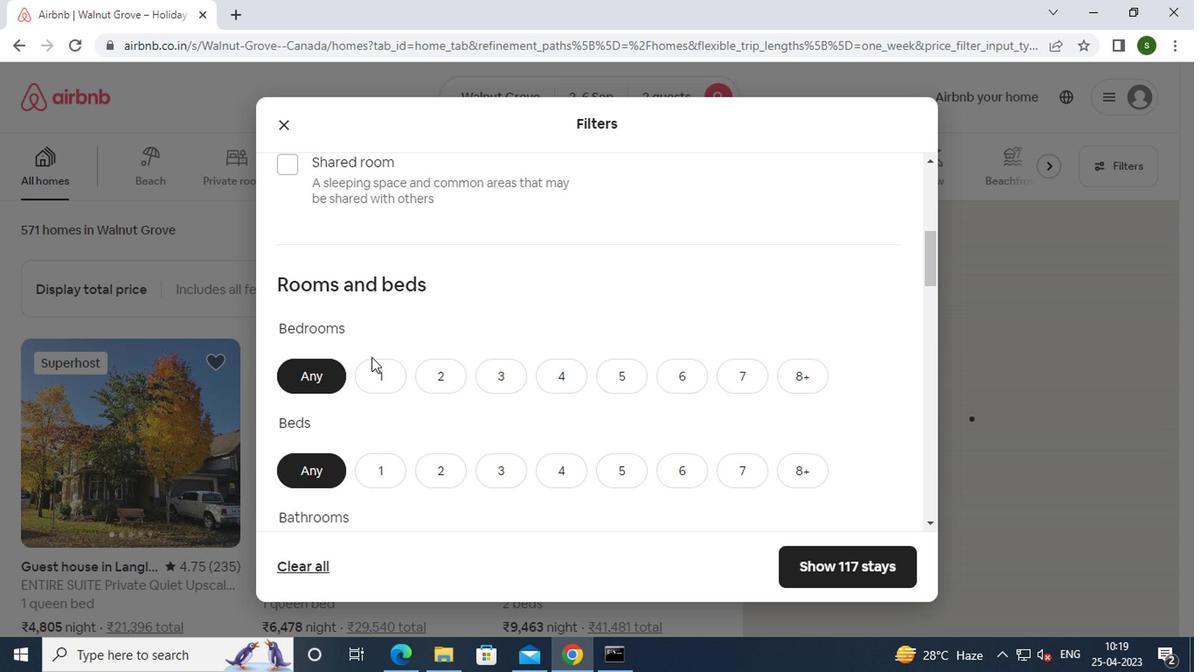 
Action: Mouse moved to (380, 461)
Screenshot: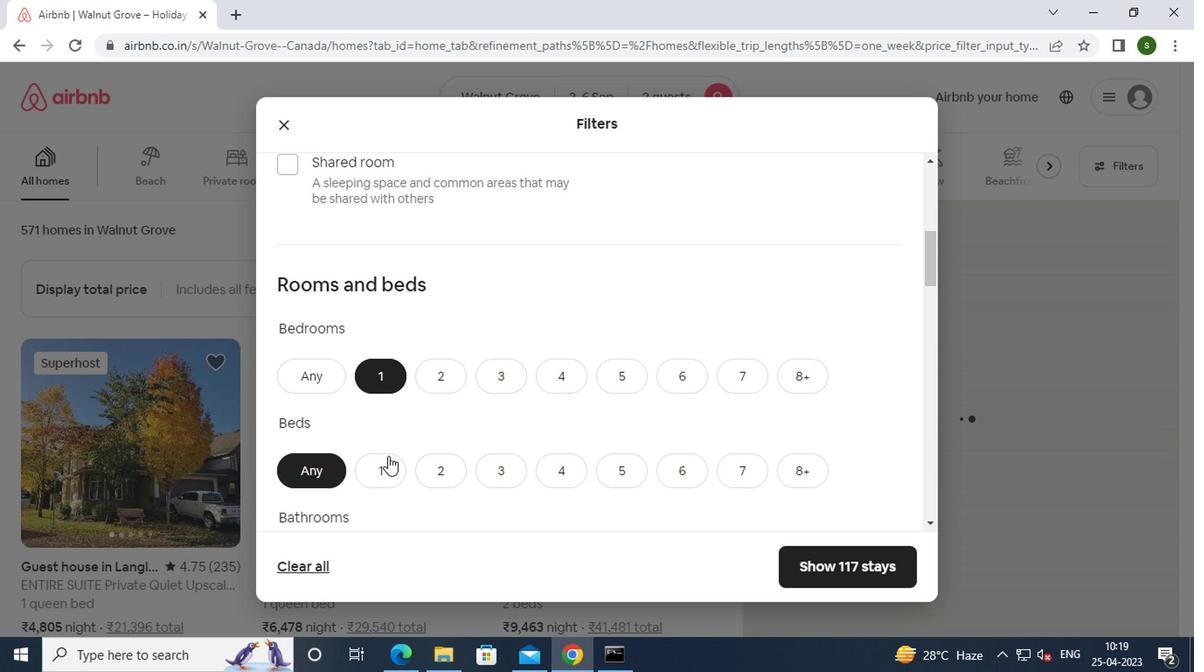 
Action: Mouse pressed left at (380, 461)
Screenshot: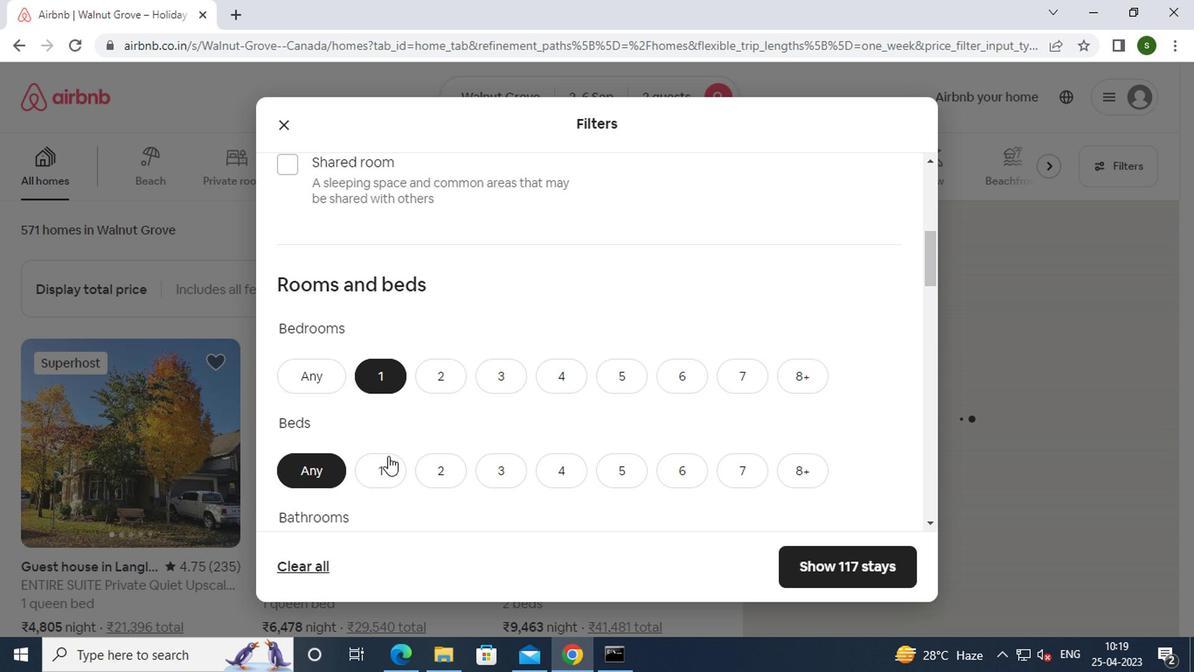 
Action: Mouse moved to (413, 423)
Screenshot: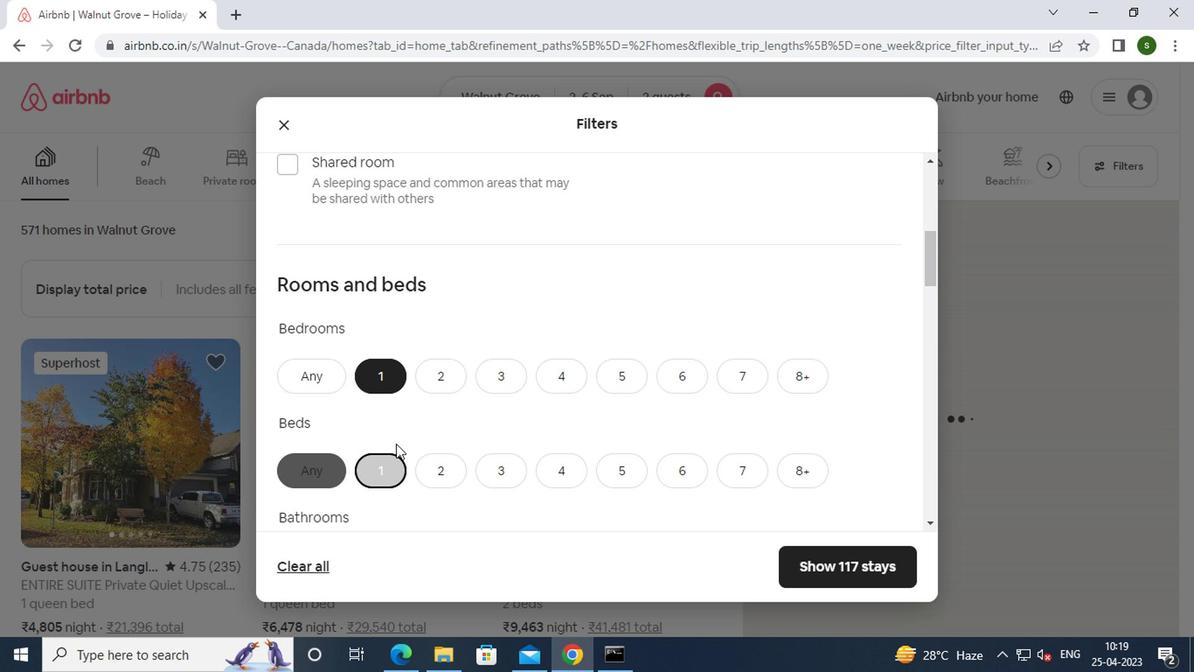
Action: Mouse scrolled (413, 422) with delta (0, 0)
Screenshot: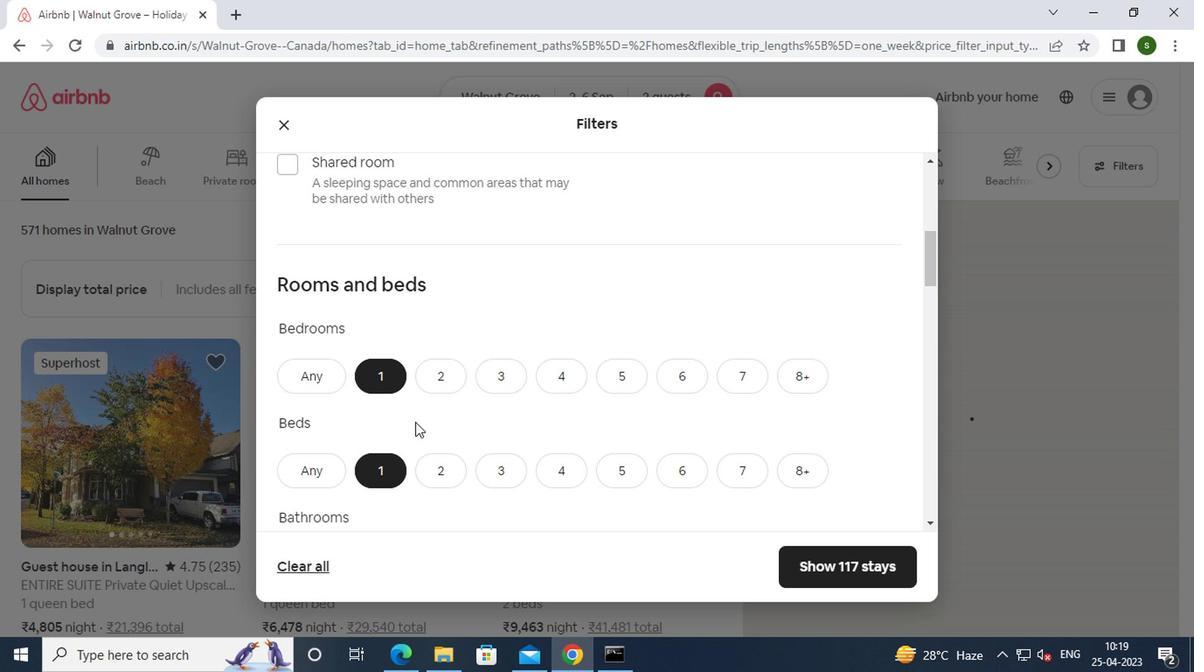 
Action: Mouse scrolled (413, 422) with delta (0, 0)
Screenshot: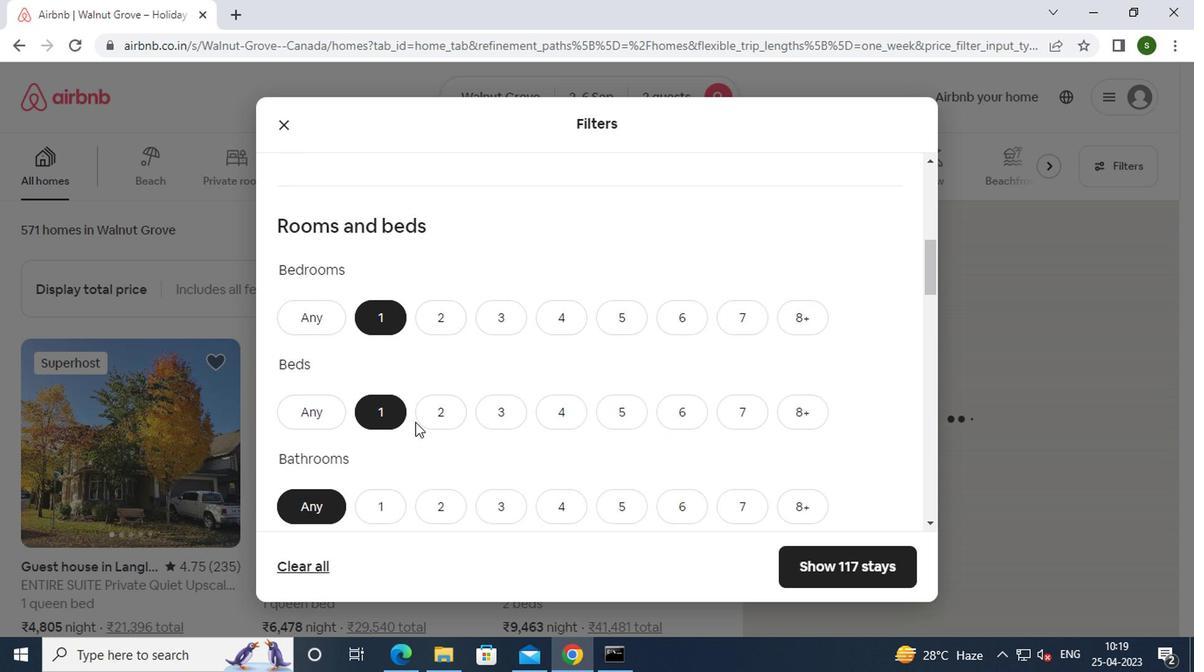 
Action: Mouse moved to (387, 396)
Screenshot: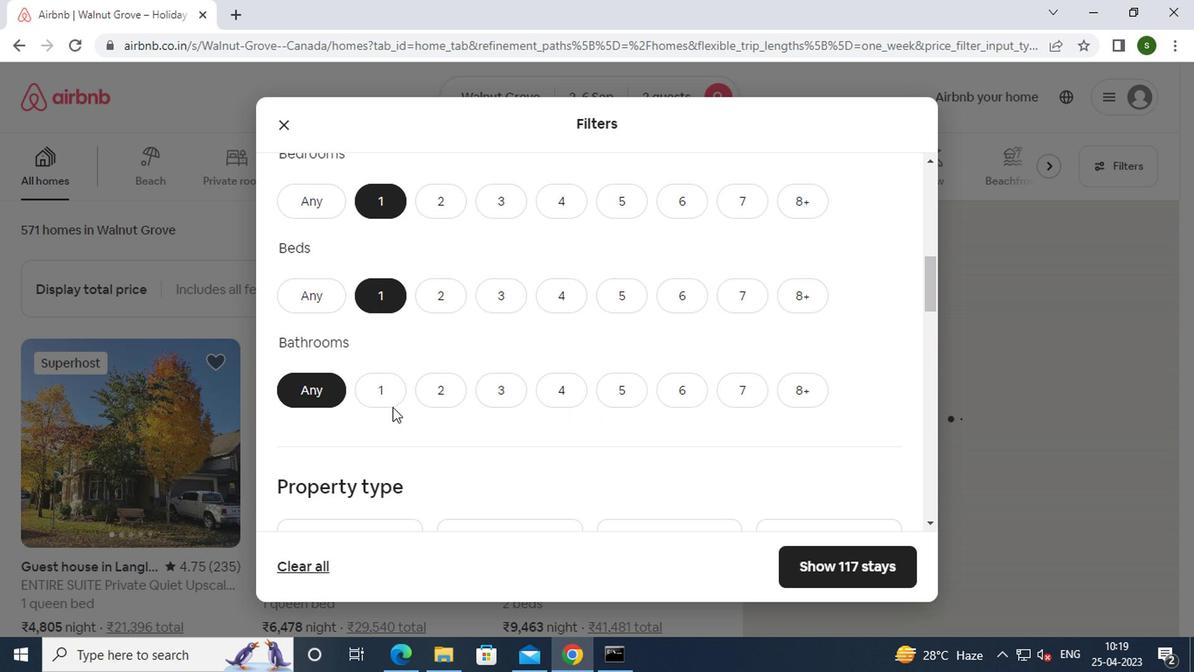 
Action: Mouse pressed left at (387, 396)
Screenshot: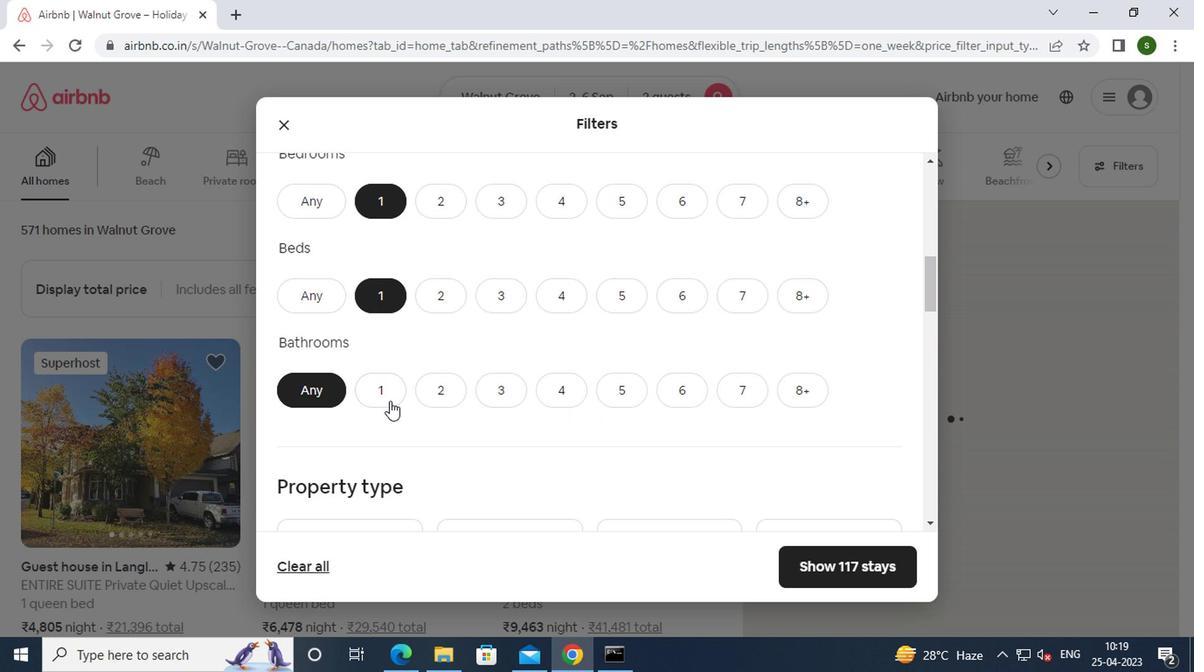 
Action: Mouse moved to (430, 388)
Screenshot: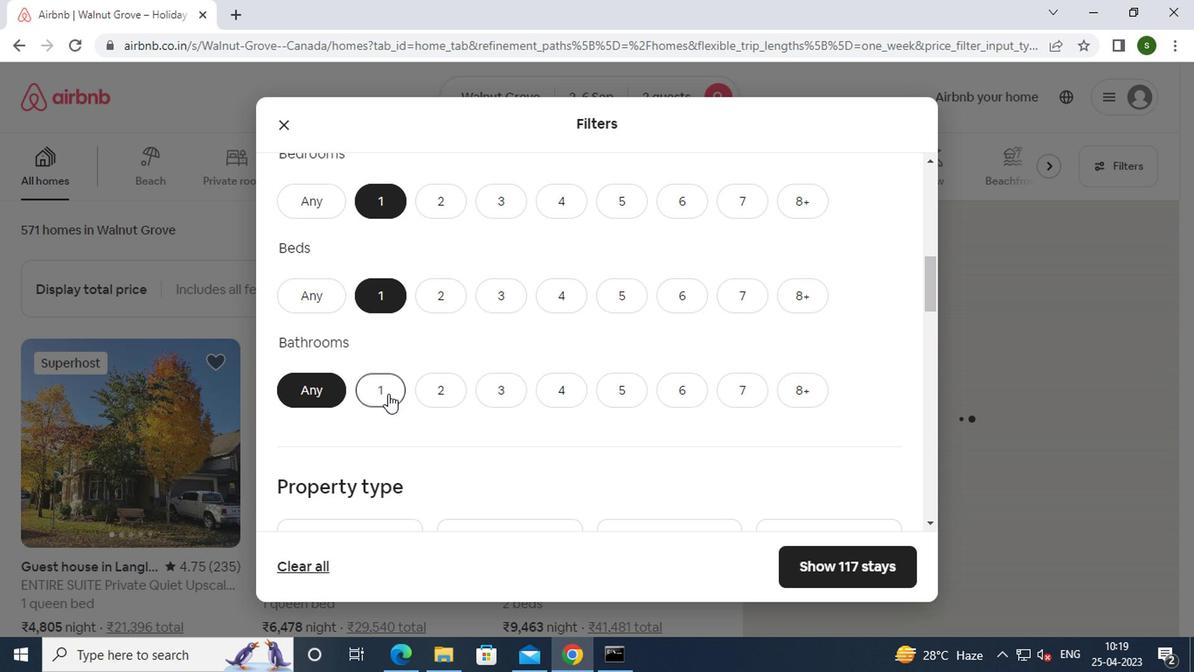 
Action: Mouse scrolled (430, 388) with delta (0, 0)
Screenshot: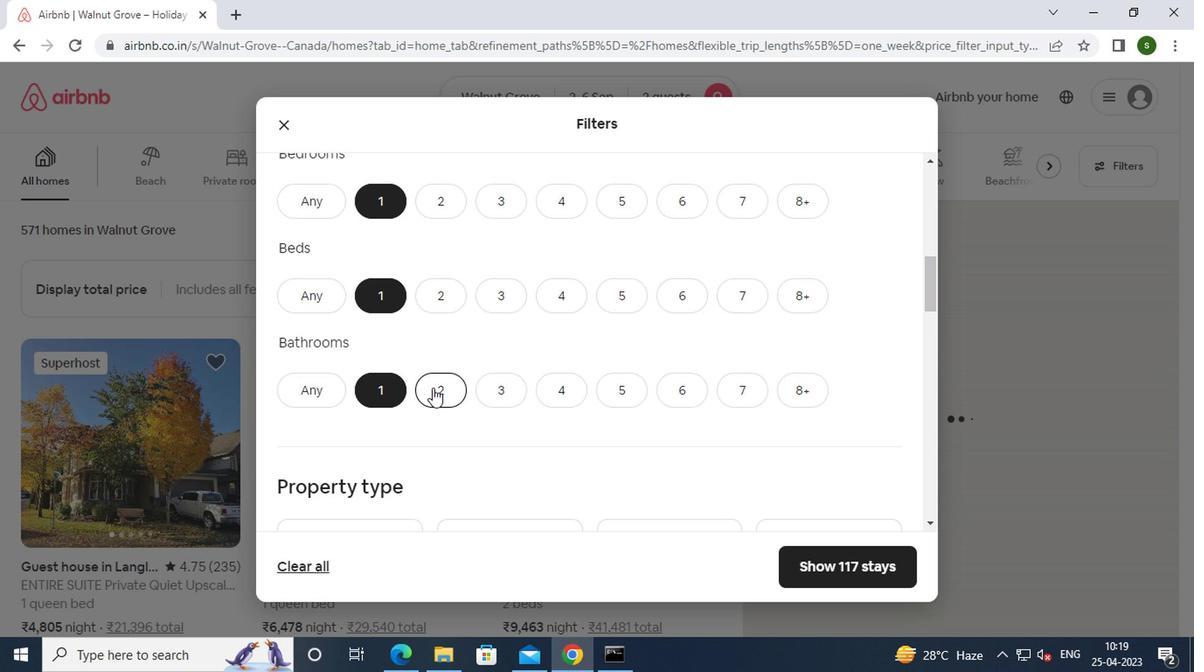 
Action: Mouse scrolled (430, 388) with delta (0, 0)
Screenshot: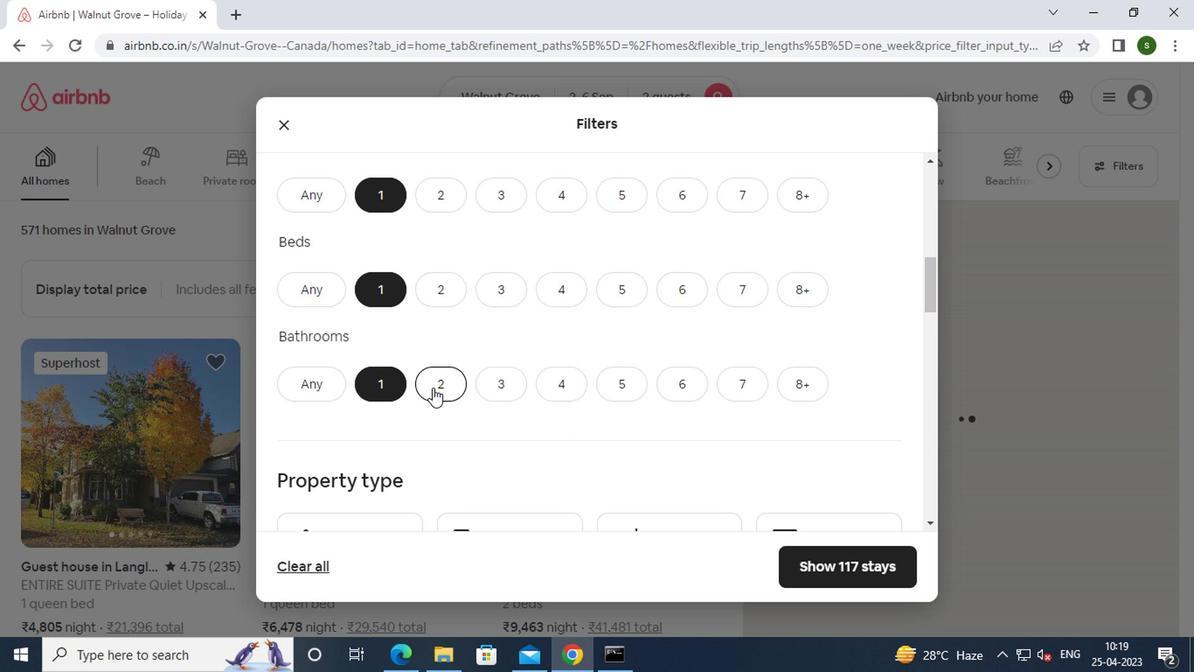 
Action: Mouse moved to (365, 386)
Screenshot: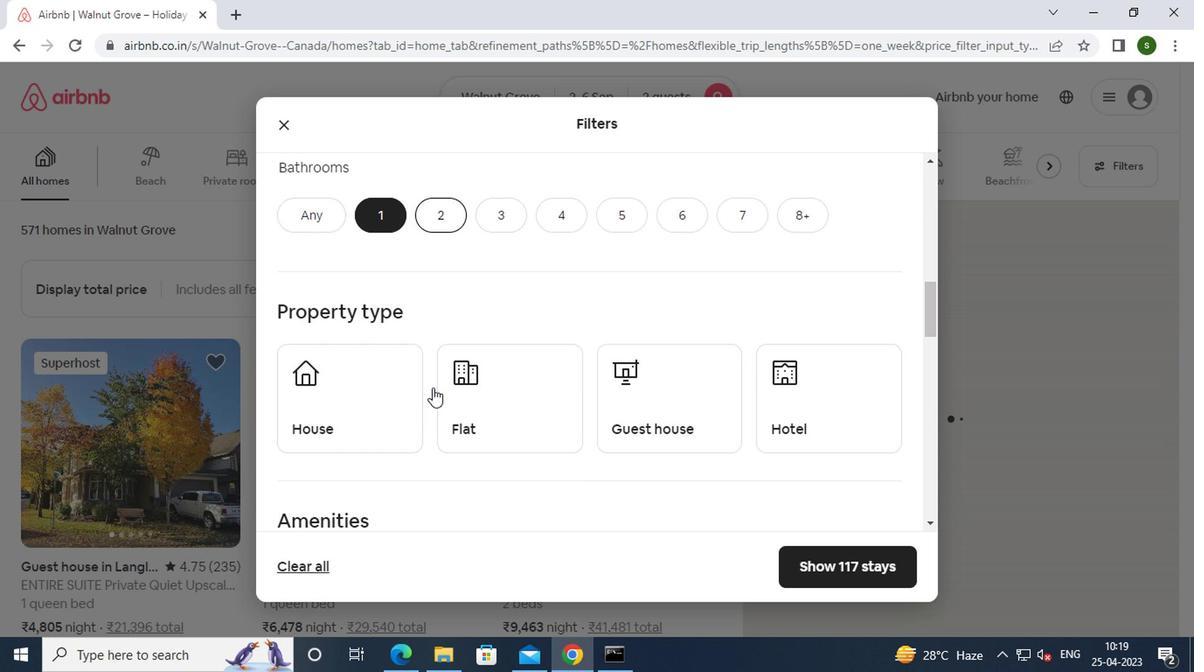 
Action: Mouse pressed left at (365, 386)
Screenshot: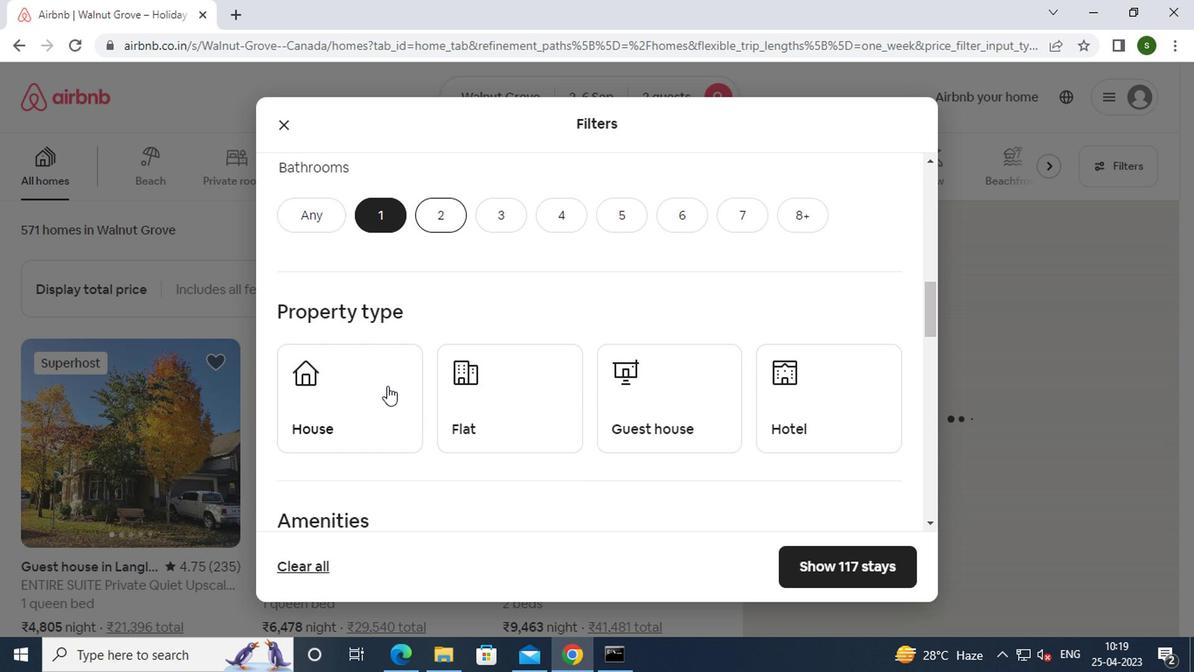
Action: Mouse moved to (449, 384)
Screenshot: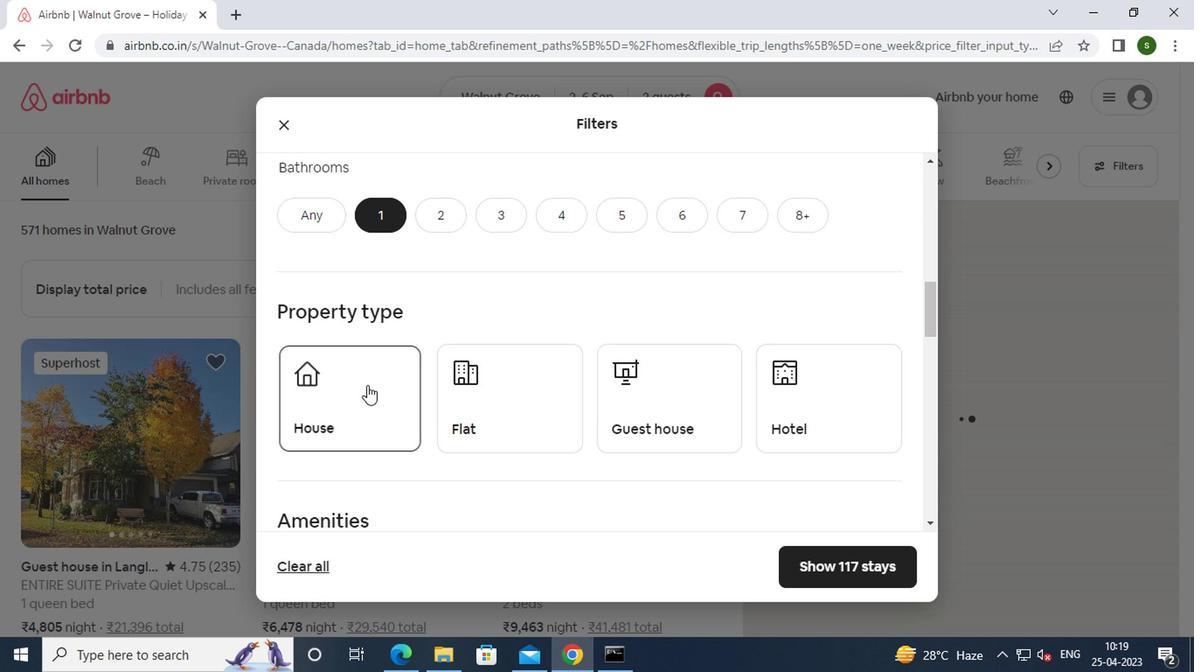 
Action: Mouse pressed left at (449, 384)
Screenshot: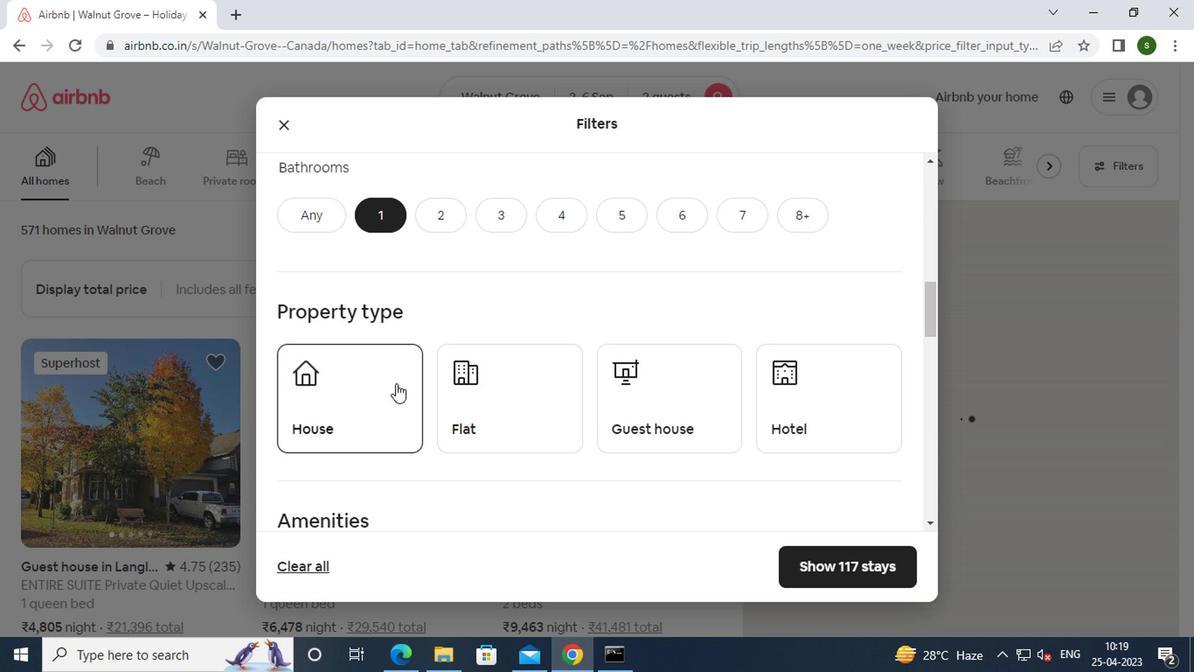 
Action: Mouse moved to (647, 398)
Screenshot: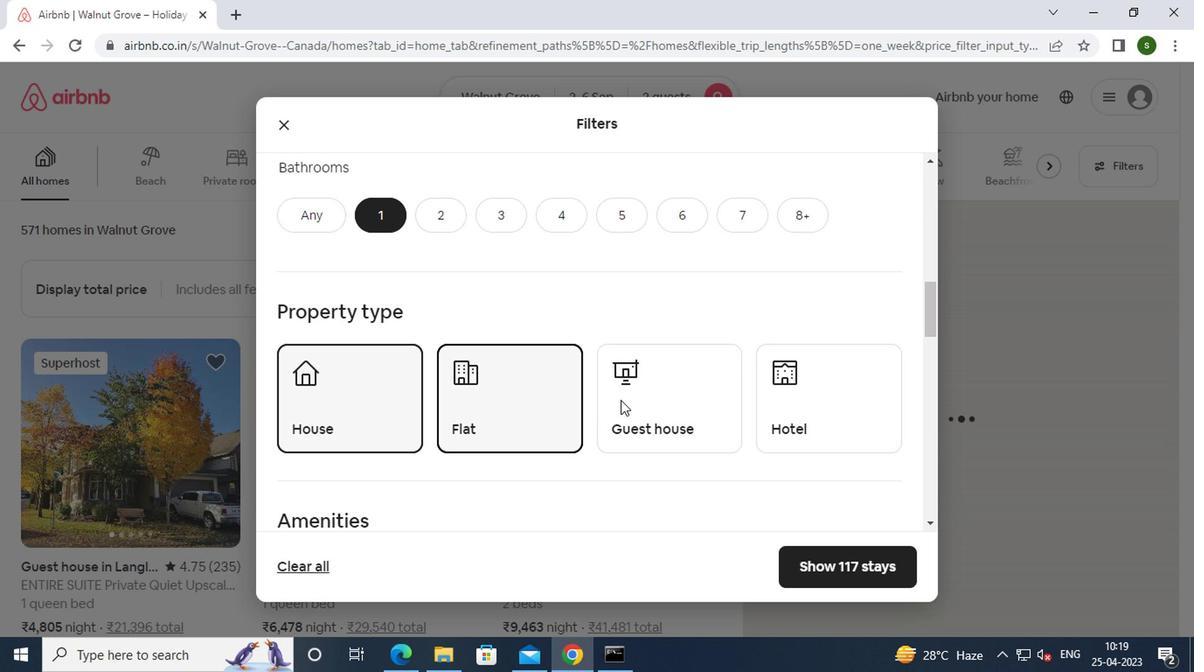 
Action: Mouse pressed left at (647, 398)
Screenshot: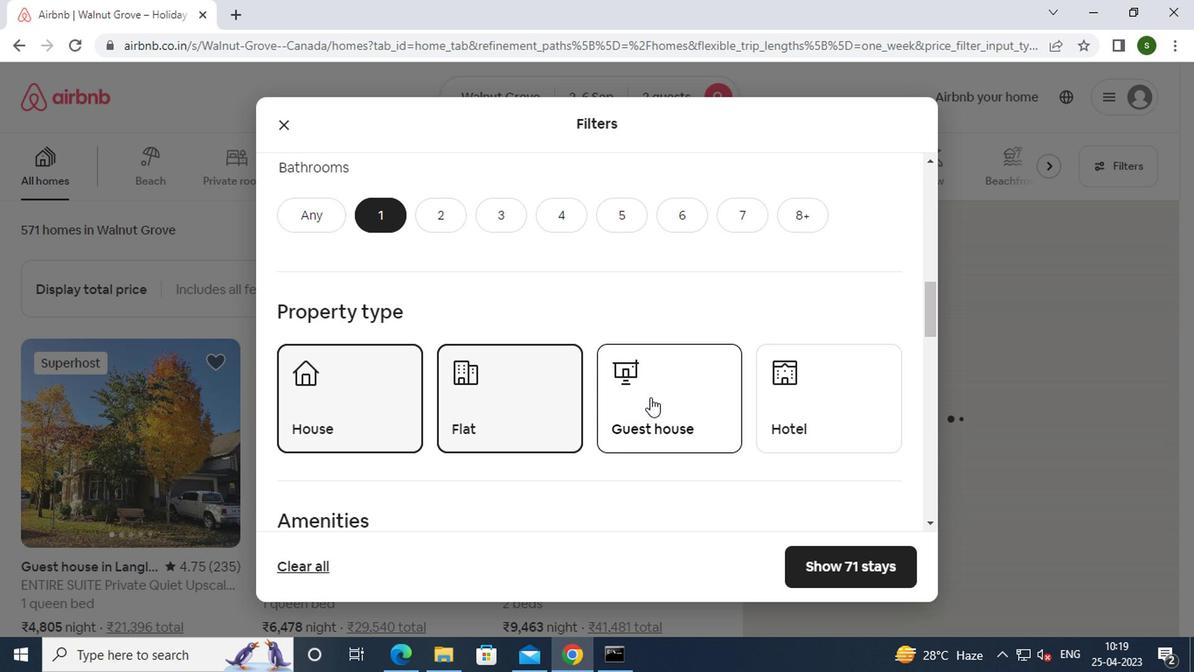 
Action: Mouse moved to (763, 399)
Screenshot: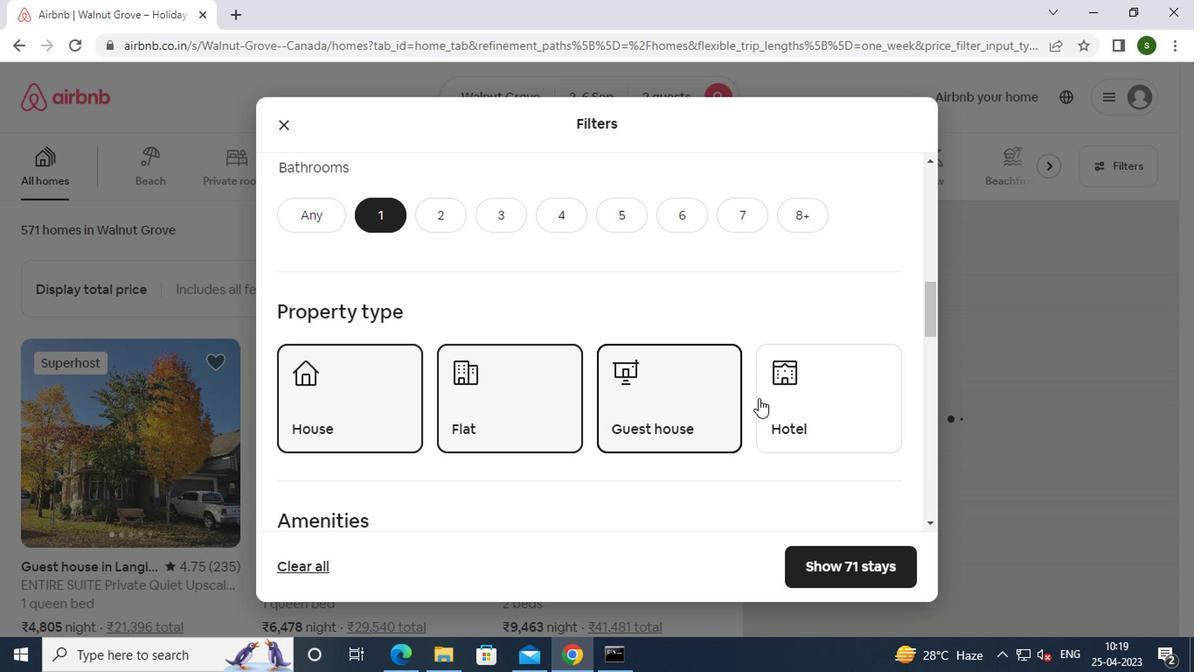 
Action: Mouse pressed left at (763, 399)
Screenshot: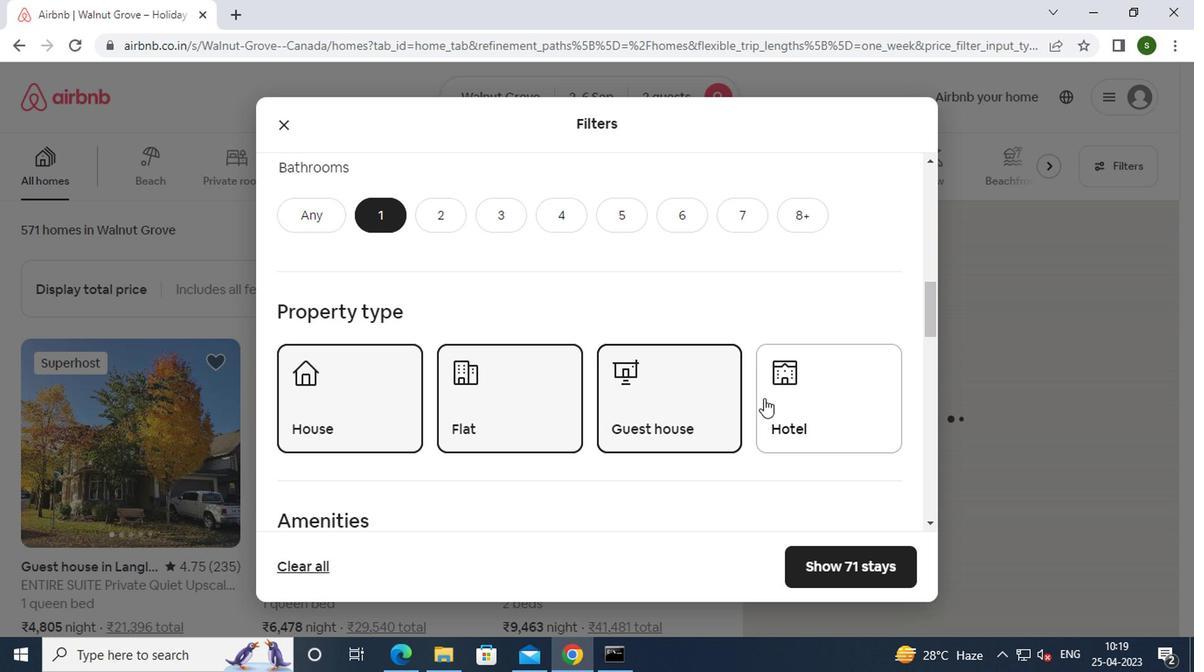 
Action: Mouse moved to (728, 413)
Screenshot: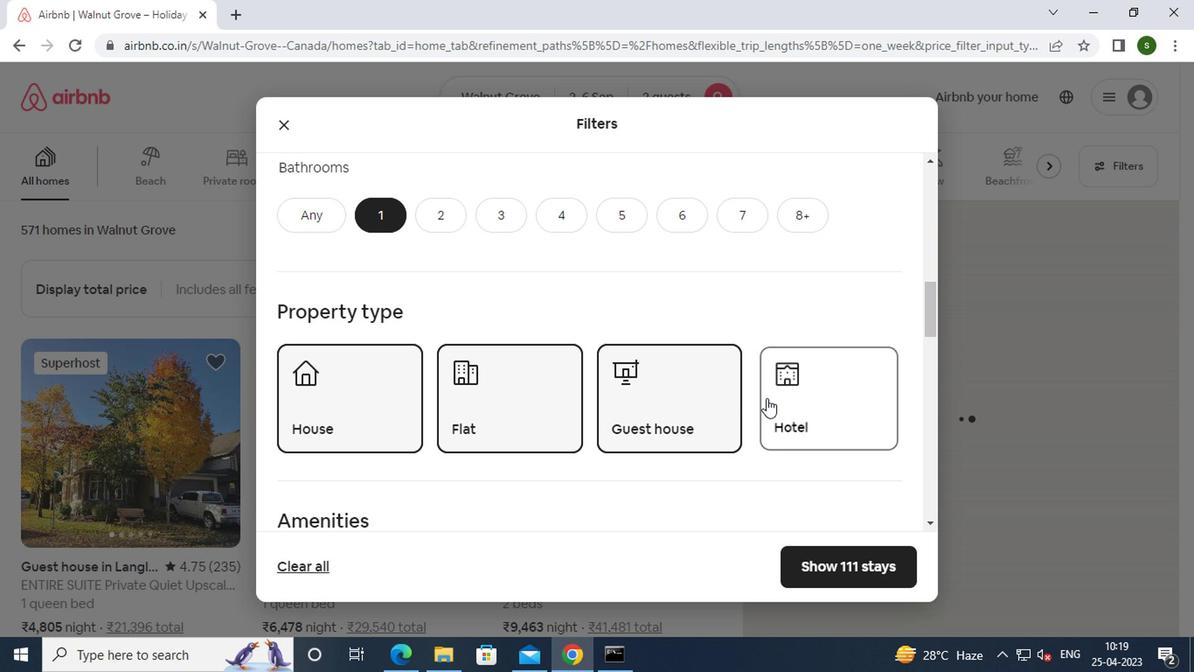 
Action: Mouse scrolled (728, 413) with delta (0, 0)
Screenshot: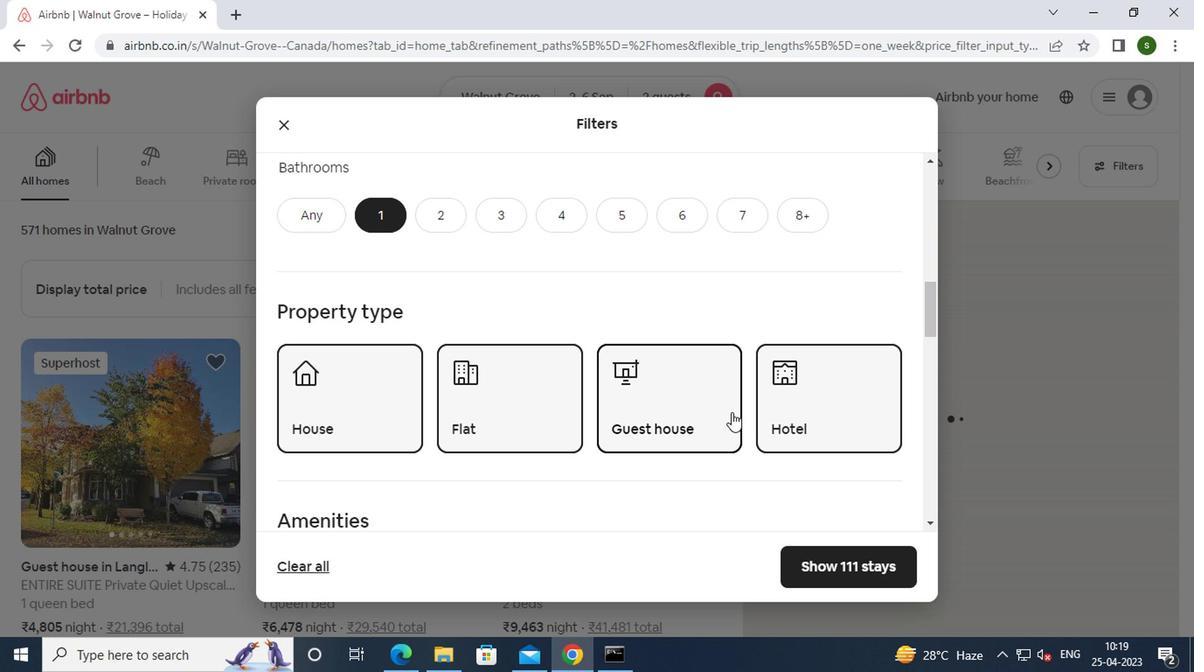 
Action: Mouse scrolled (728, 413) with delta (0, 0)
Screenshot: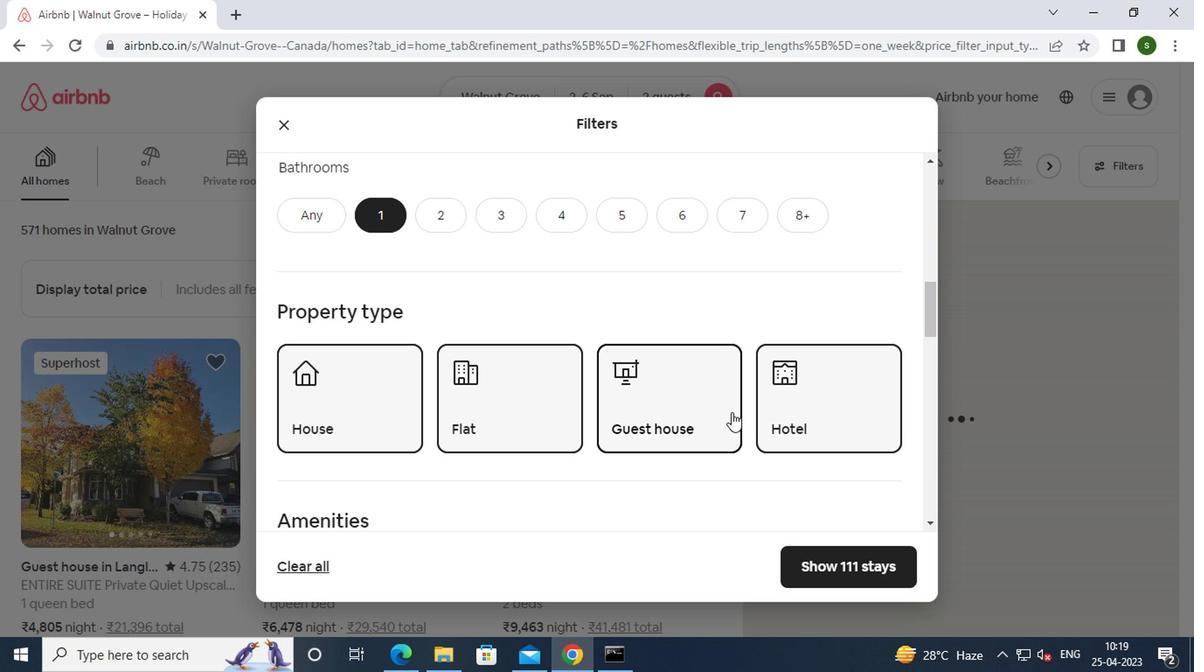 
Action: Mouse scrolled (728, 413) with delta (0, 0)
Screenshot: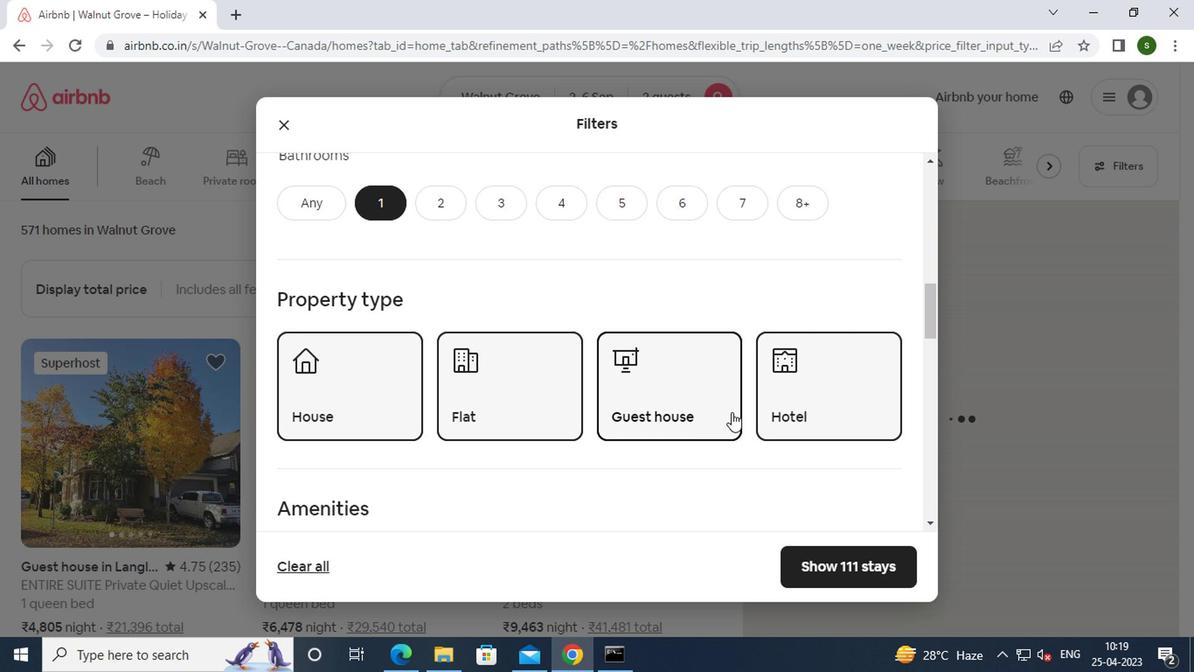 
Action: Mouse scrolled (728, 413) with delta (0, 0)
Screenshot: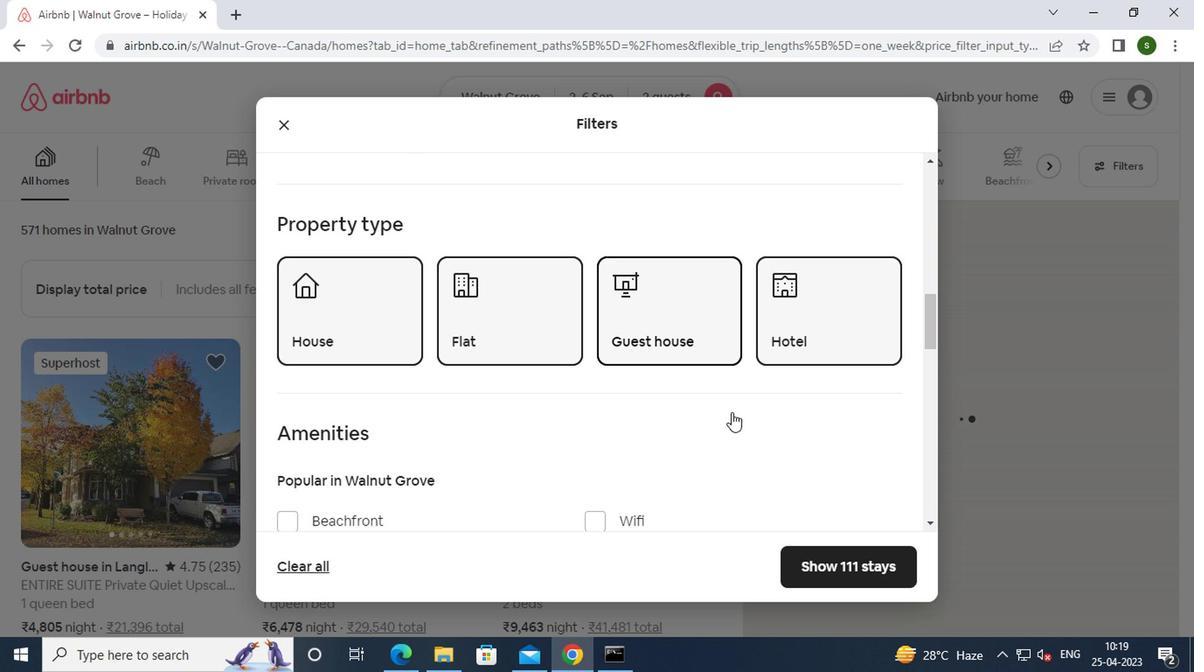 
Action: Mouse scrolled (728, 413) with delta (0, 0)
Screenshot: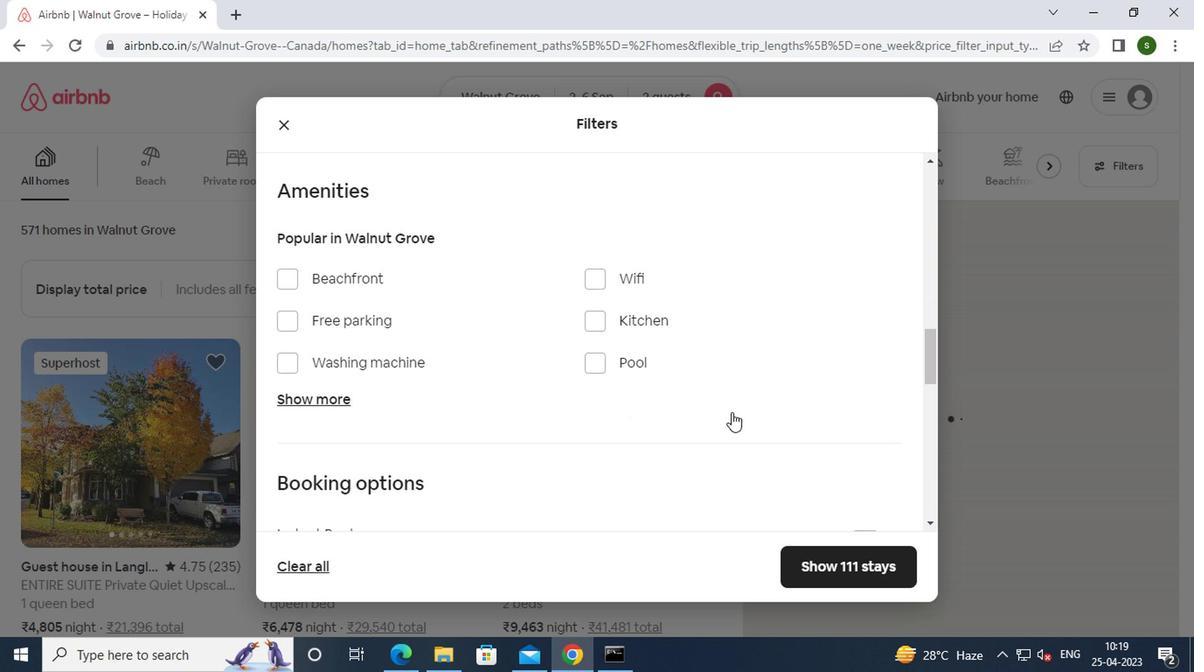 
Action: Mouse moved to (858, 503)
Screenshot: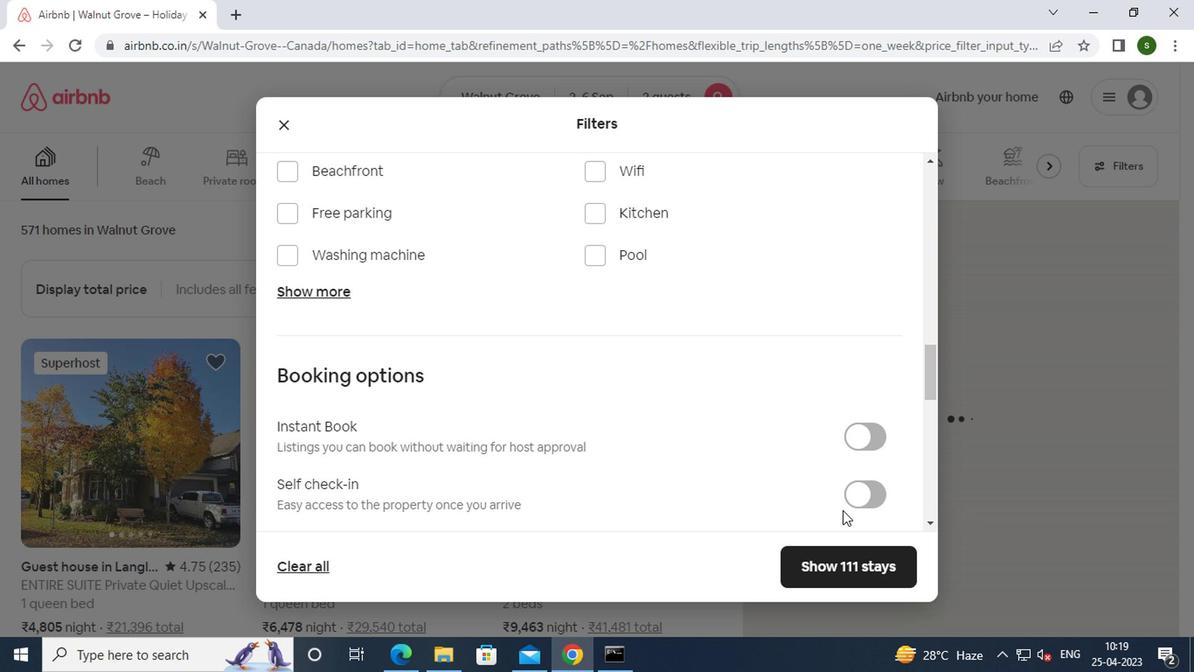 
Action: Mouse pressed left at (858, 503)
Screenshot: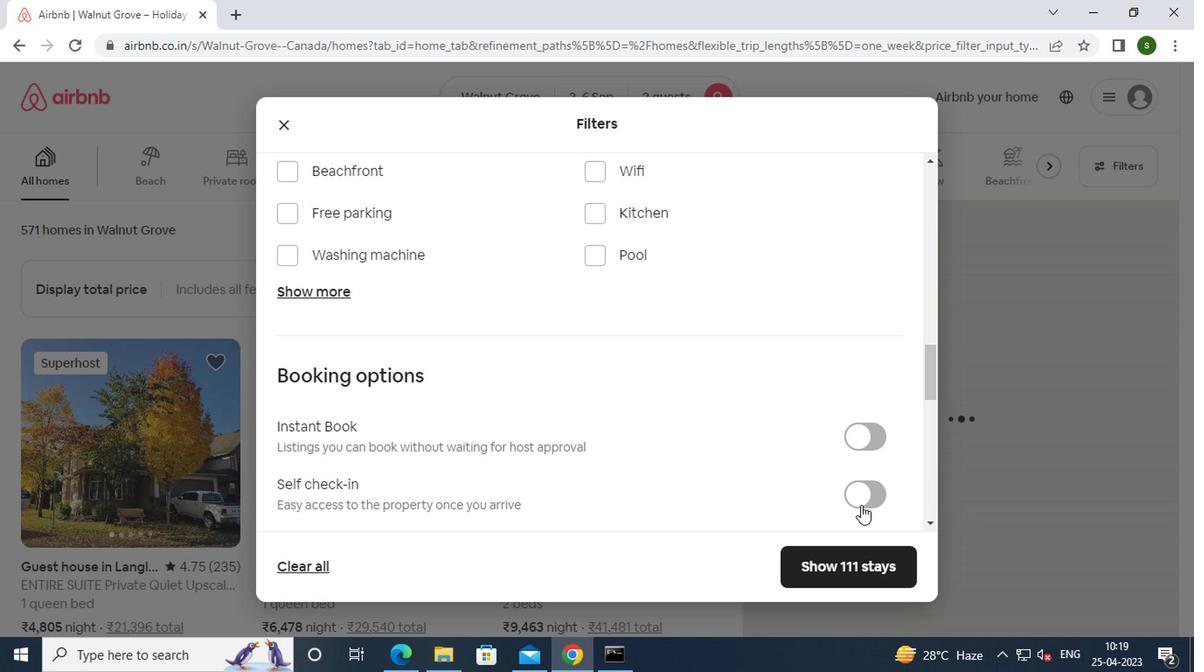 
Action: Mouse moved to (723, 436)
Screenshot: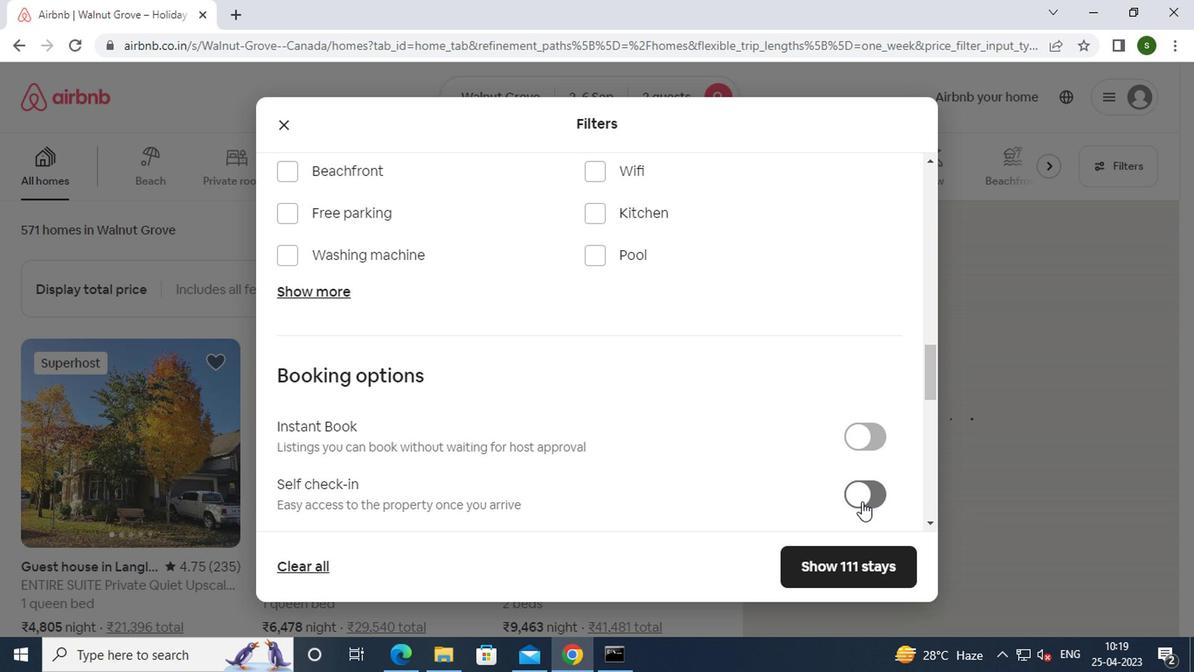 
Action: Mouse scrolled (723, 435) with delta (0, -1)
Screenshot: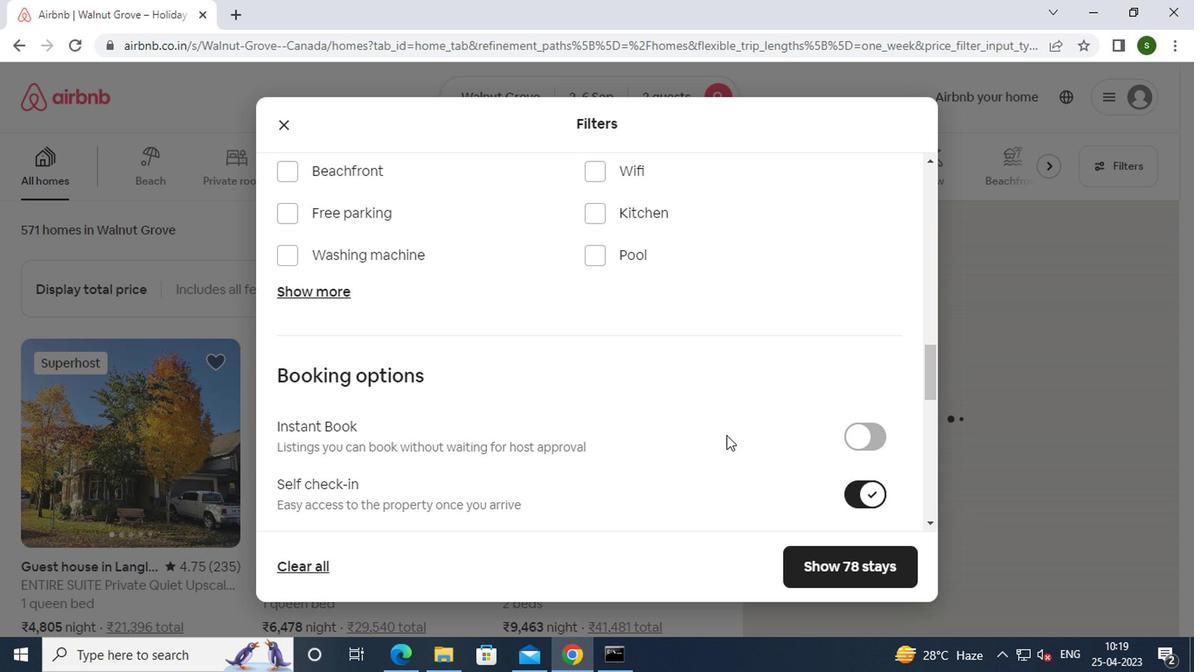 
Action: Mouse scrolled (723, 435) with delta (0, -1)
Screenshot: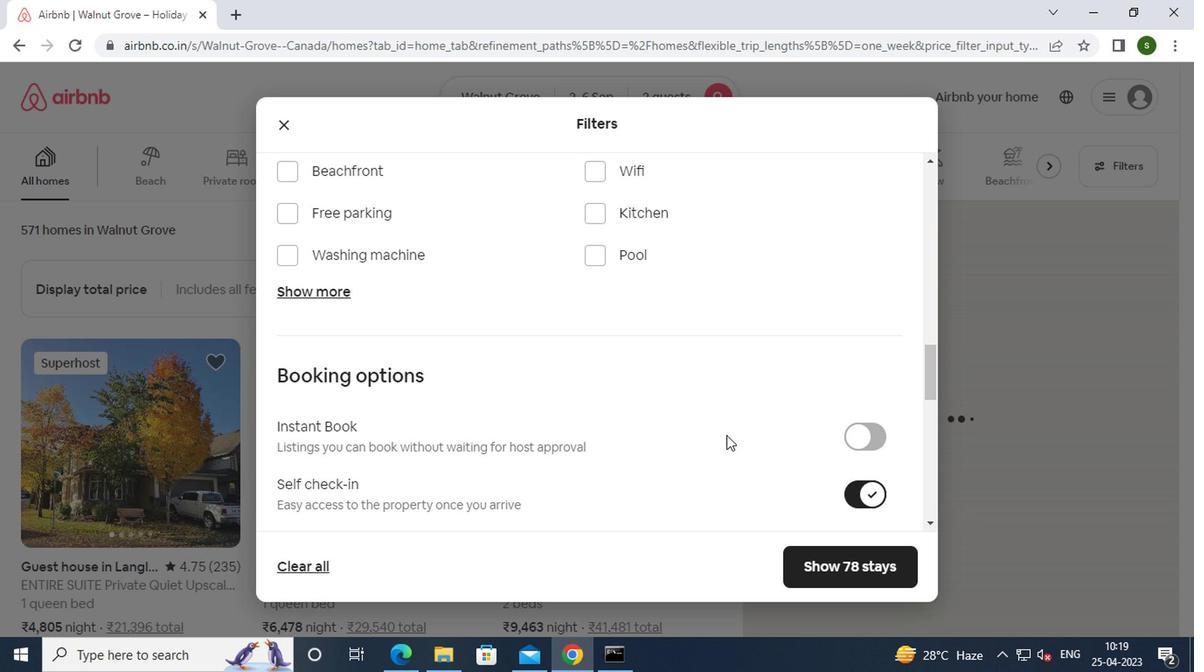 
Action: Mouse scrolled (723, 435) with delta (0, -1)
Screenshot: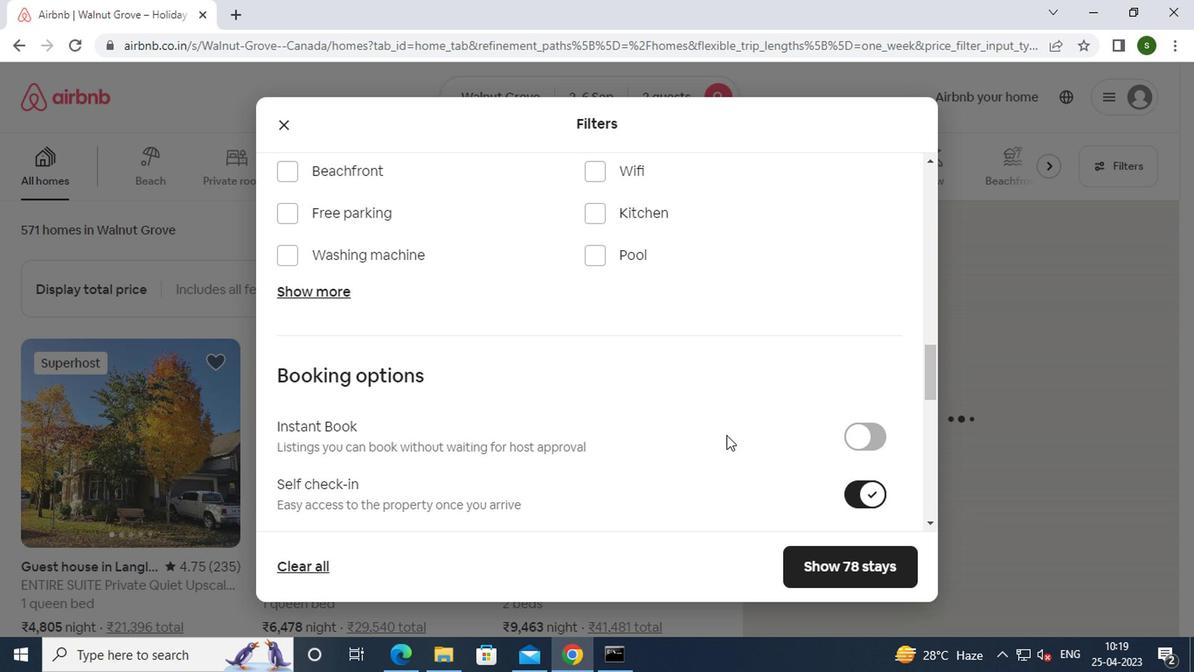 
Action: Mouse scrolled (723, 435) with delta (0, -1)
Screenshot: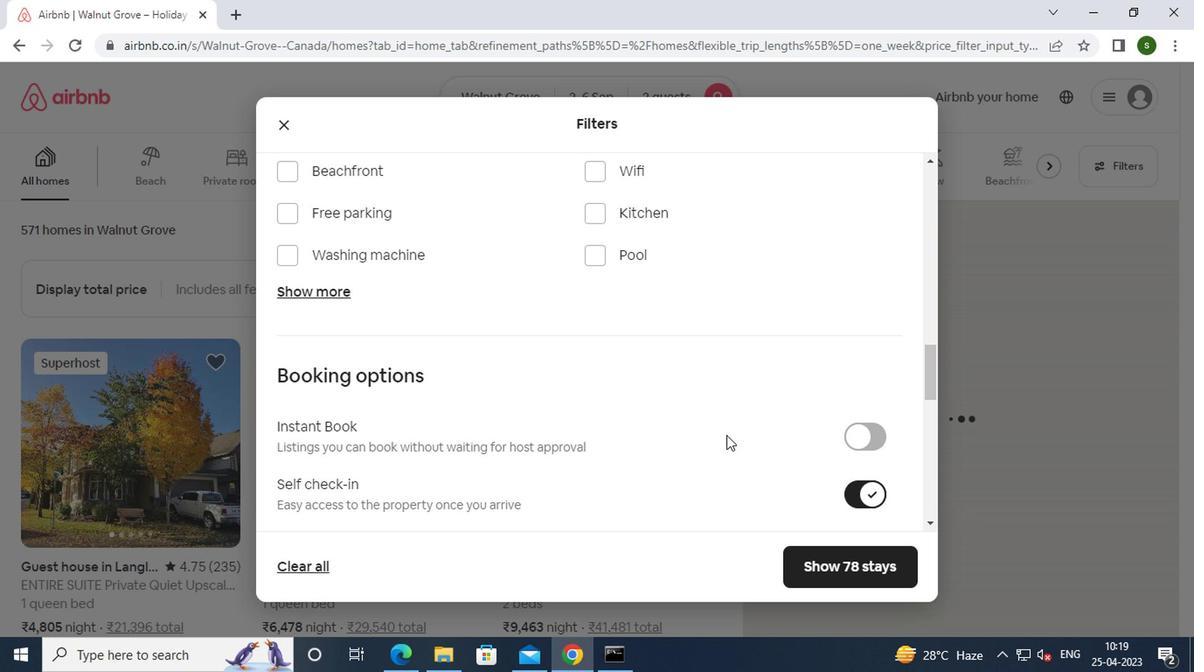 
Action: Mouse scrolled (723, 435) with delta (0, -1)
Screenshot: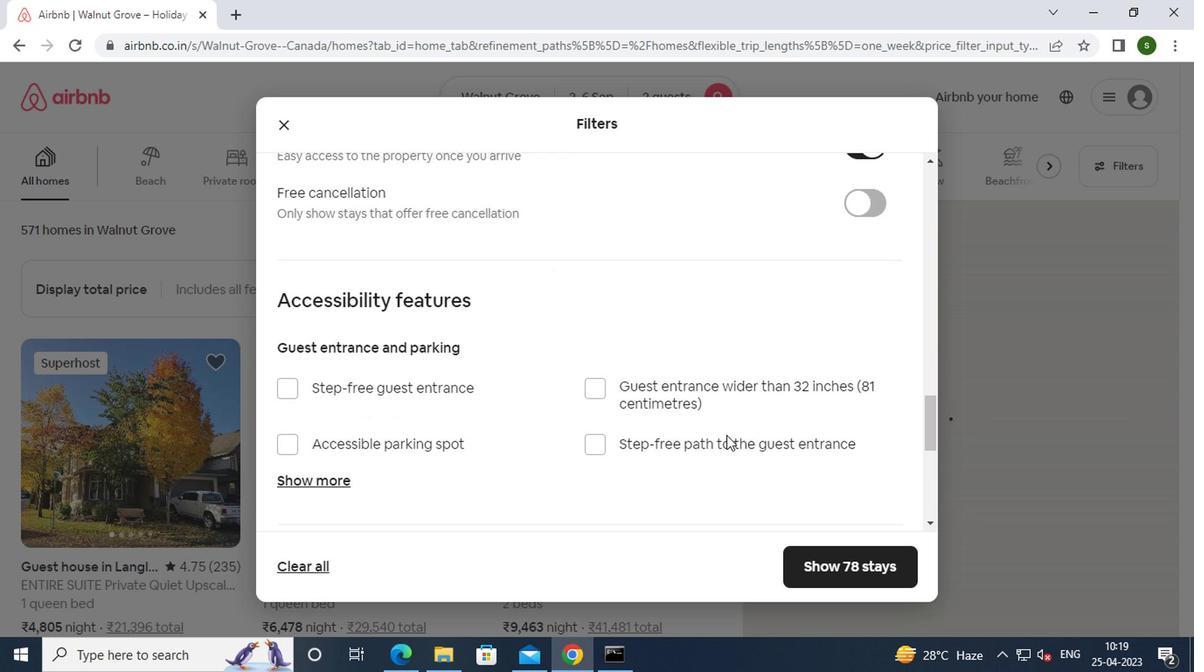 
Action: Mouse scrolled (723, 435) with delta (0, -1)
Screenshot: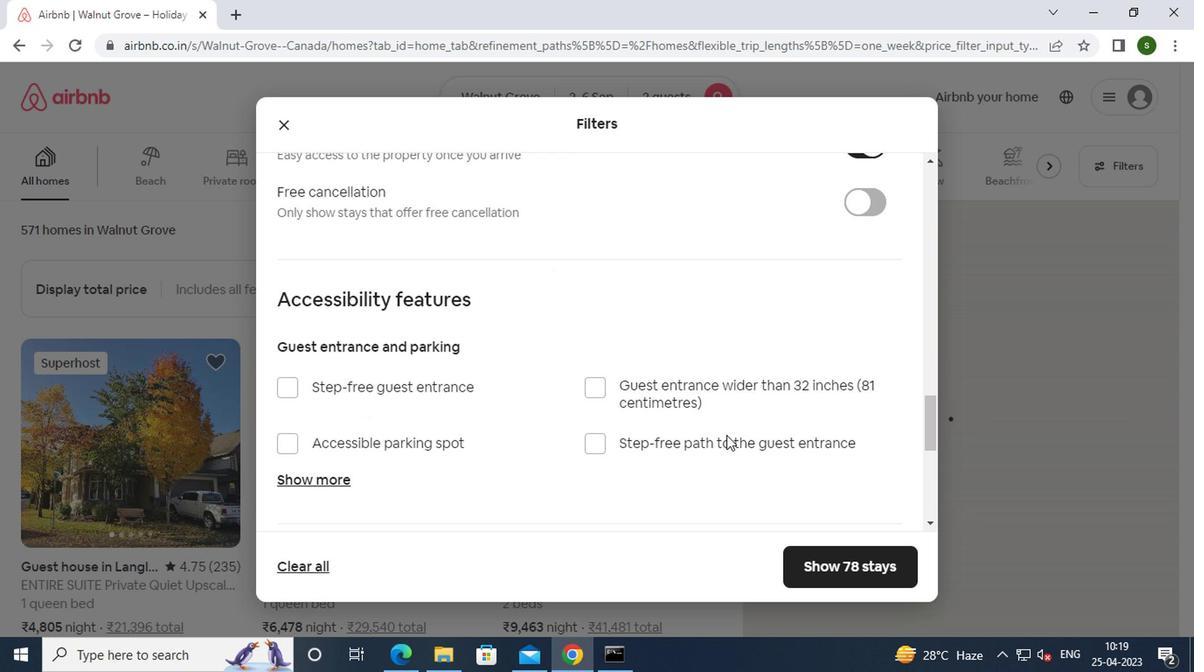 
Action: Mouse scrolled (723, 435) with delta (0, -1)
Screenshot: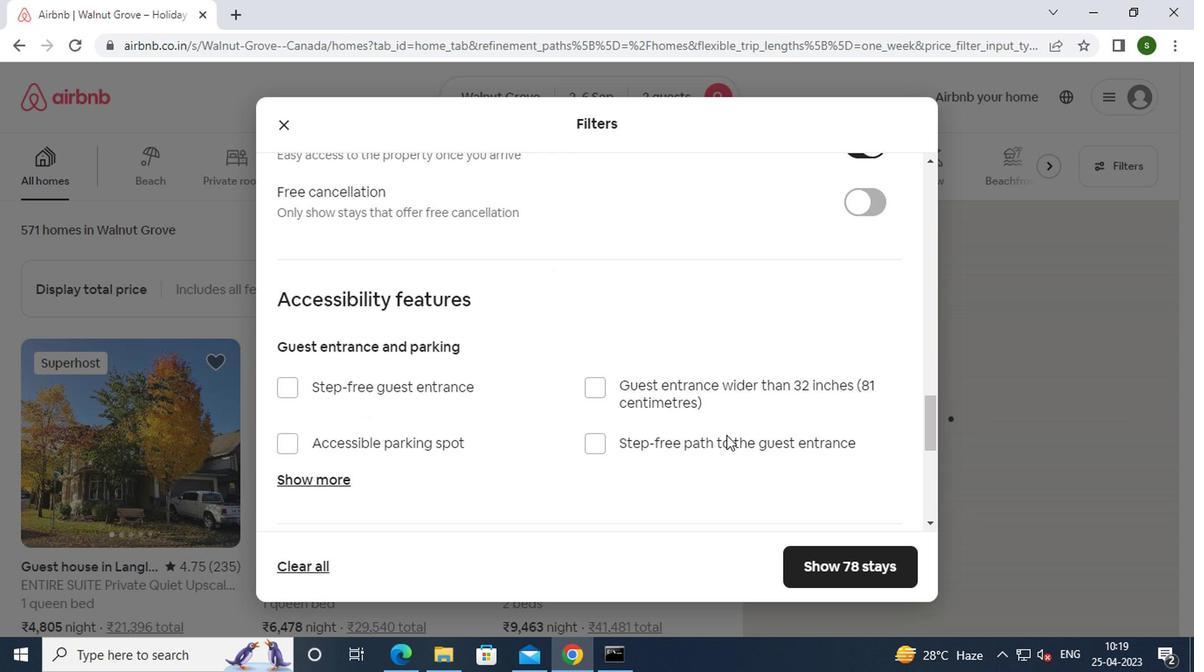 
Action: Mouse moved to (572, 418)
Screenshot: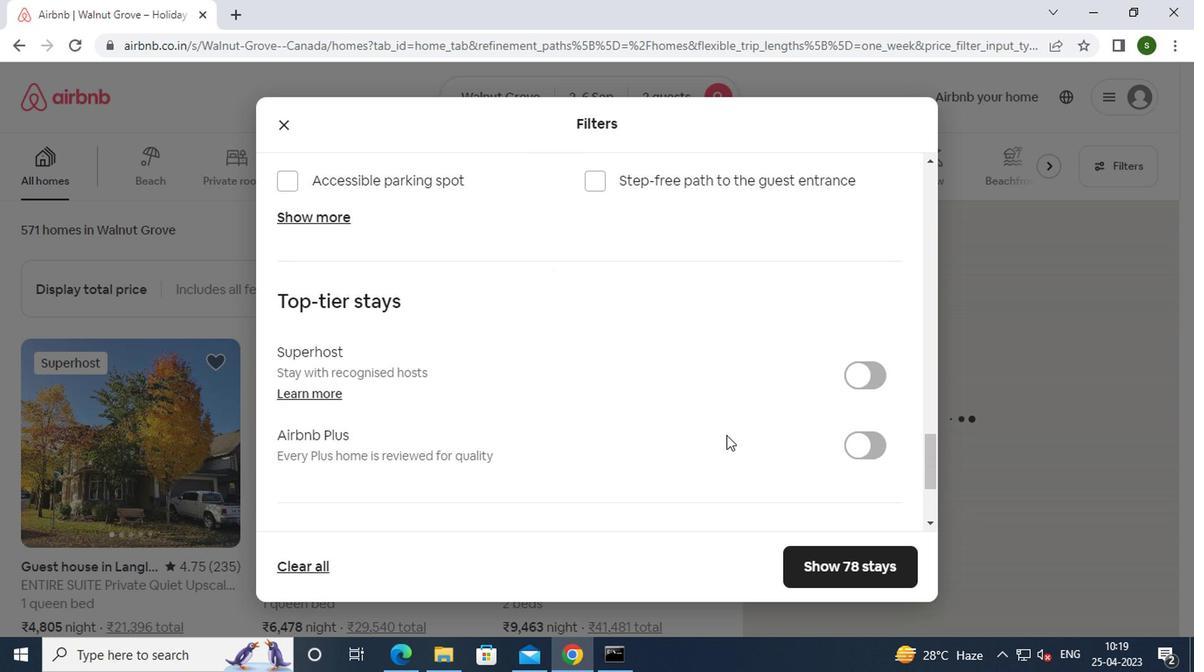 
Action: Mouse scrolled (572, 418) with delta (0, 0)
Screenshot: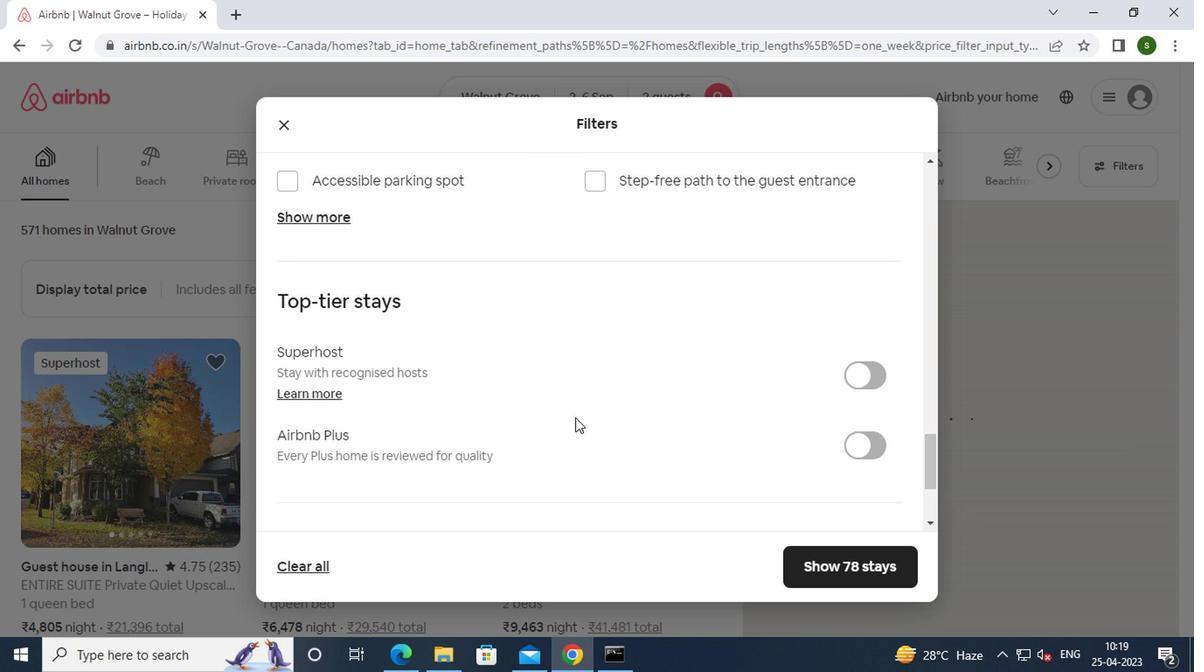 
Action: Mouse scrolled (572, 418) with delta (0, 0)
Screenshot: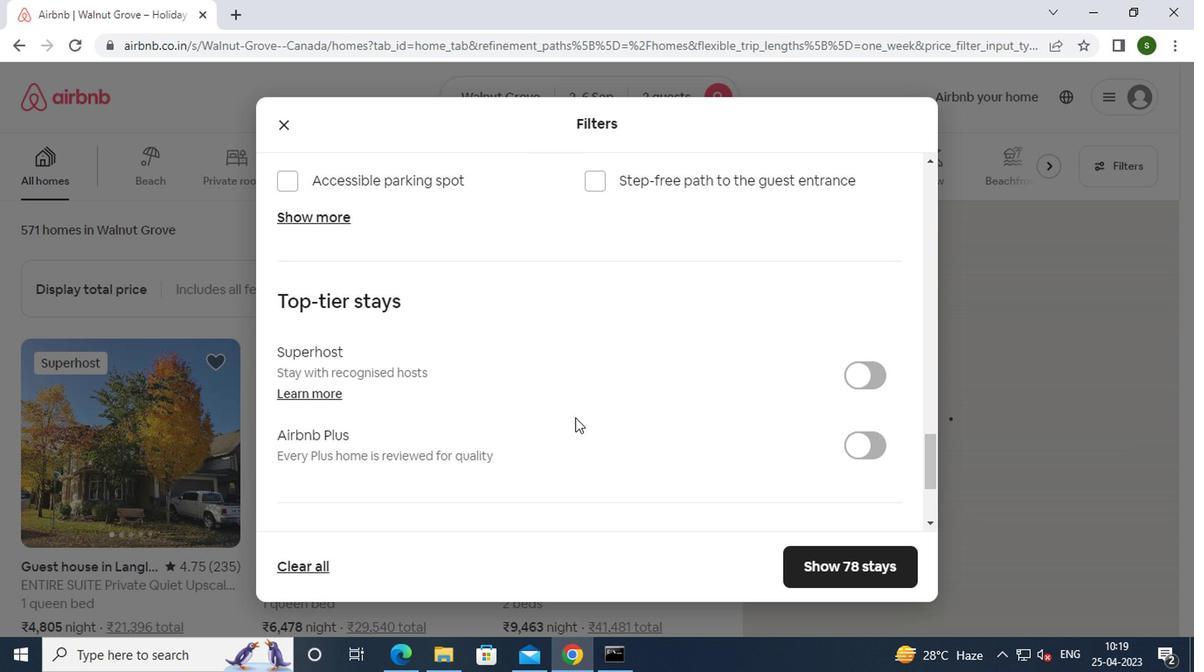 
Action: Mouse scrolled (572, 418) with delta (0, 0)
Screenshot: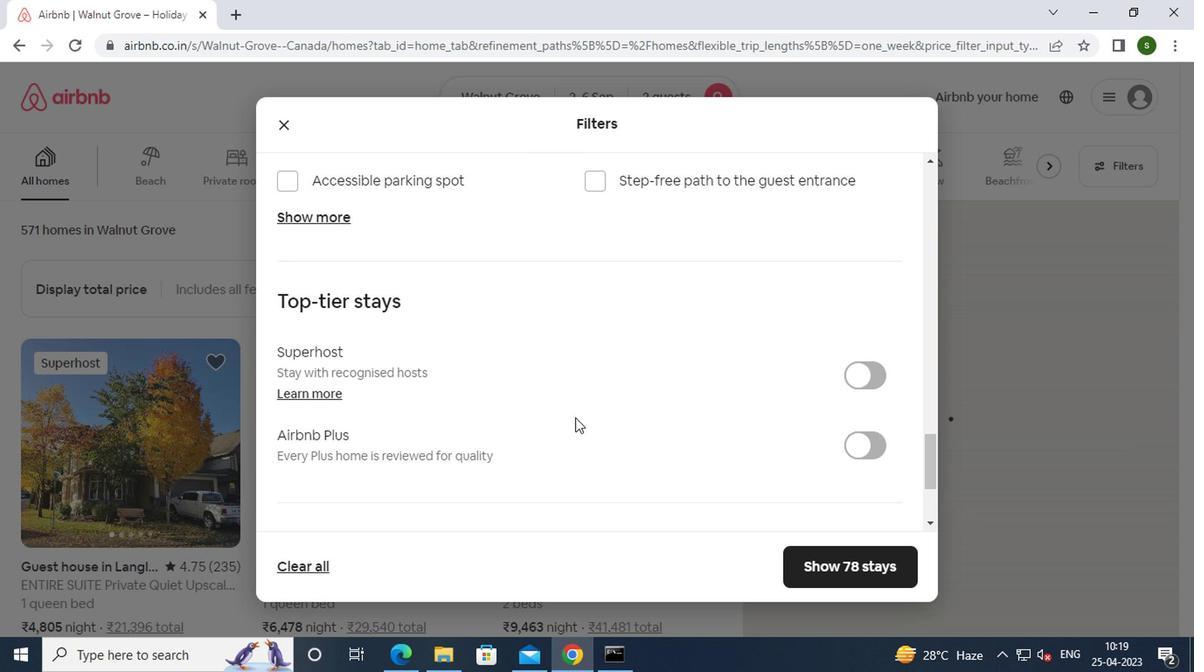 
Action: Mouse scrolled (572, 418) with delta (0, 0)
Screenshot: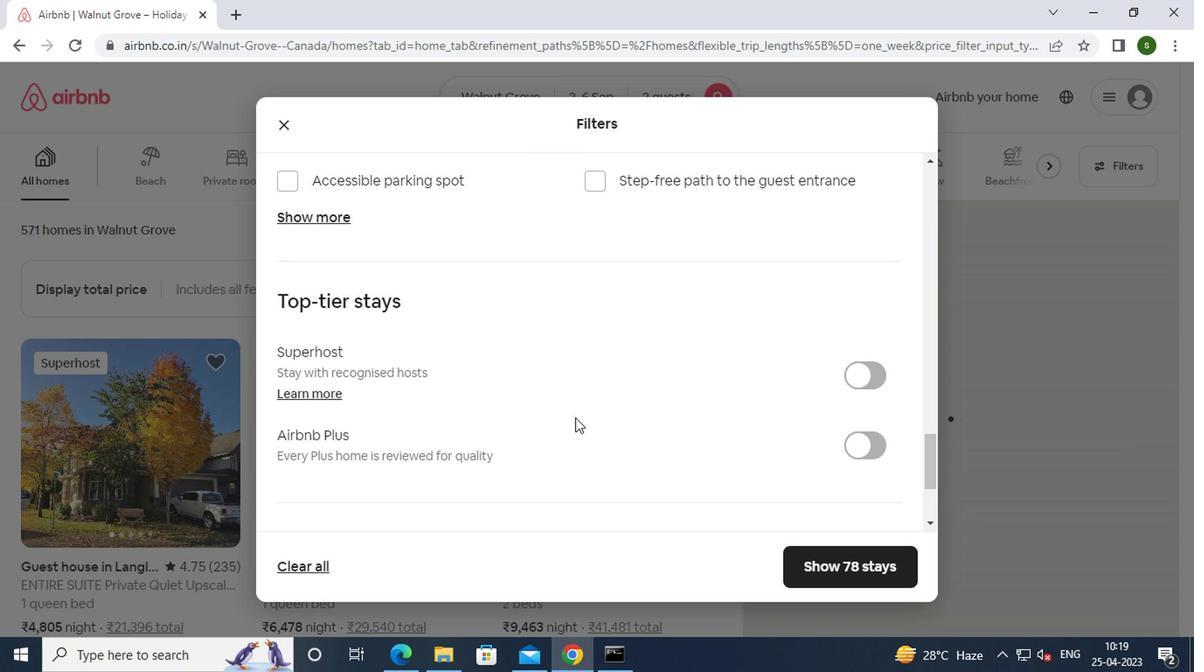 
Action: Mouse moved to (313, 398)
Screenshot: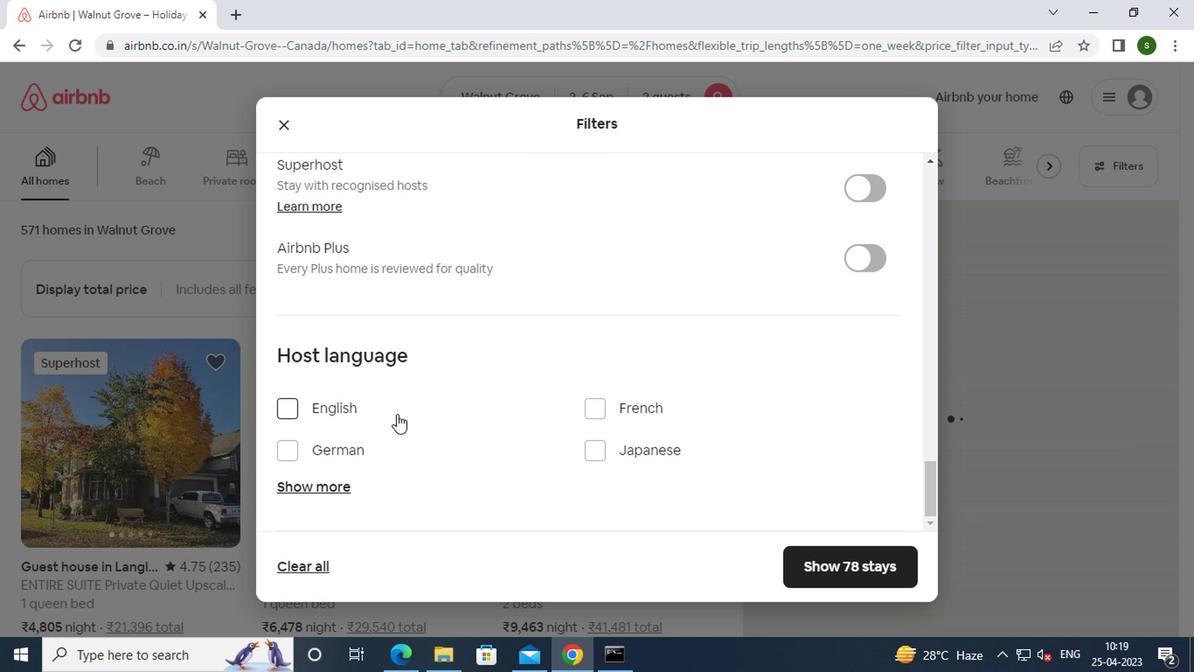 
Action: Mouse pressed left at (313, 398)
Screenshot: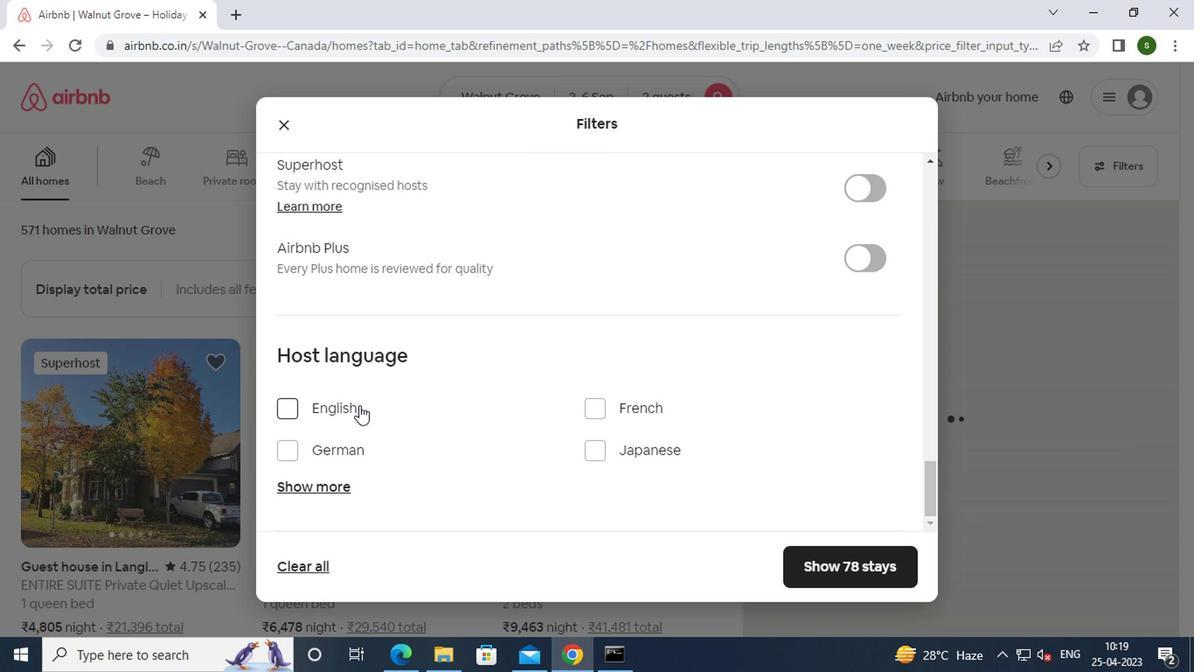 
Action: Mouse moved to (312, 406)
Screenshot: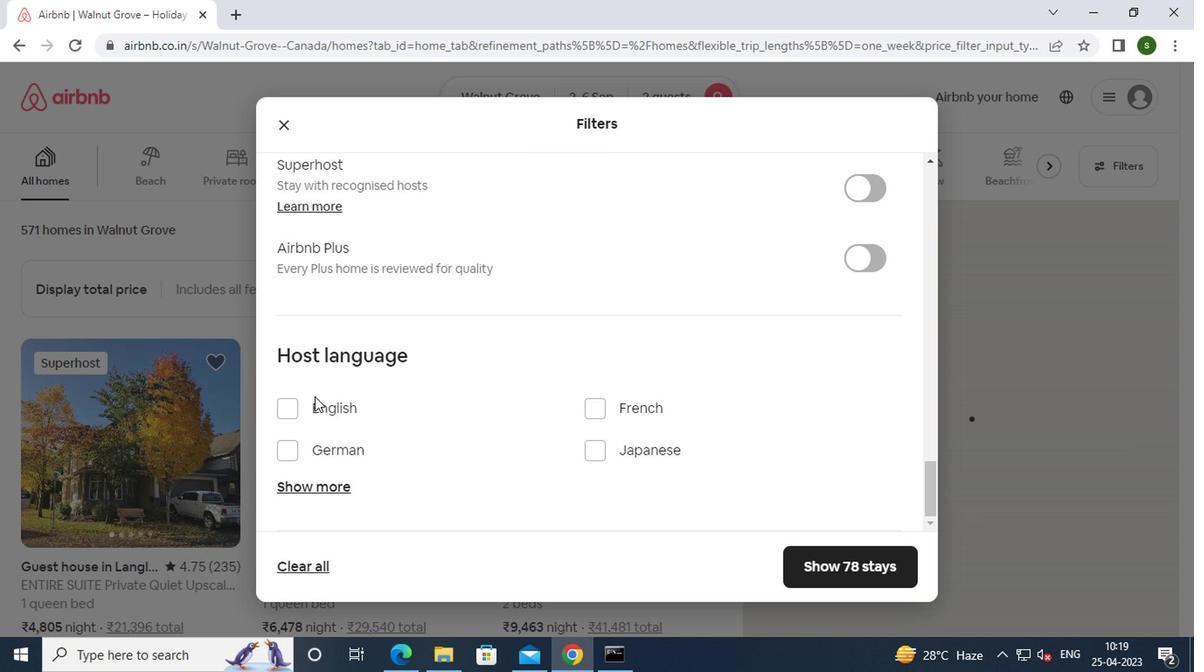
Action: Mouse pressed left at (312, 406)
Screenshot: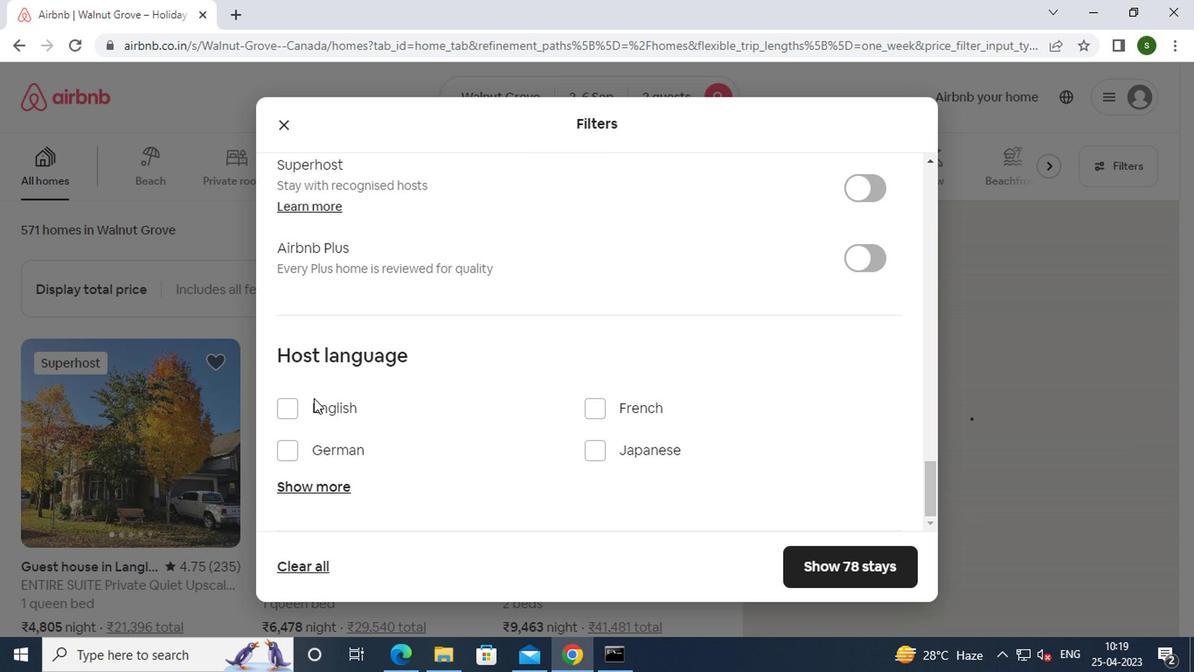 
Action: Mouse moved to (850, 561)
Screenshot: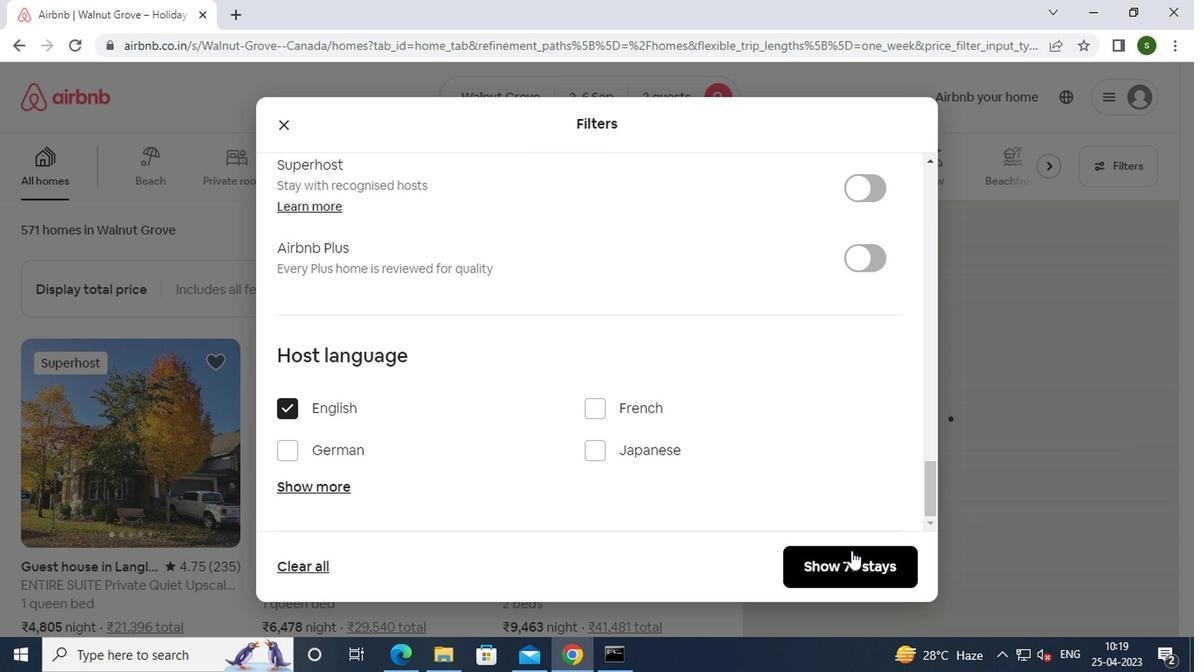 
Action: Mouse pressed left at (850, 561)
Screenshot: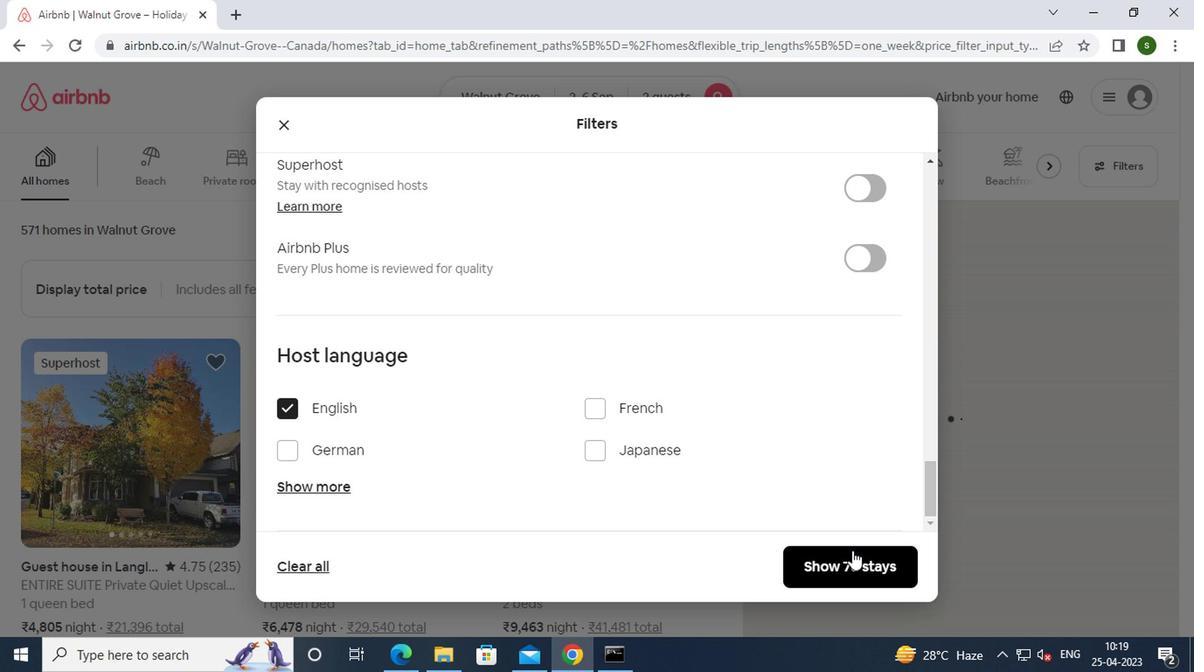 
Action: Mouse moved to (598, 232)
Screenshot: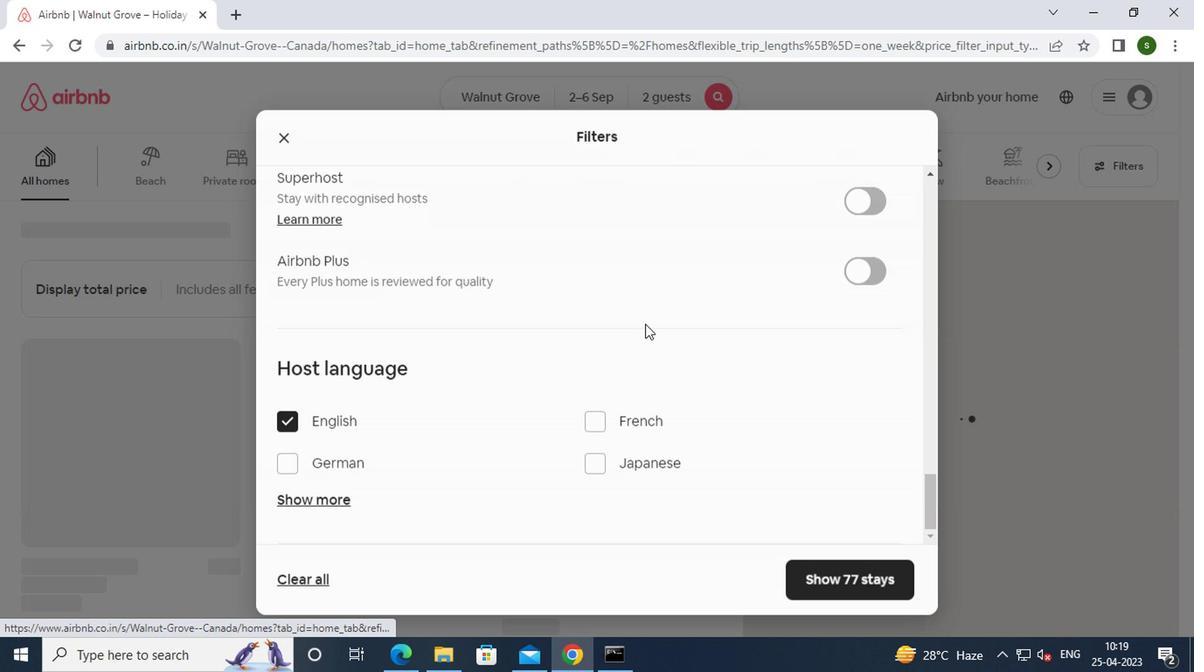 
